 Task: Look for space in Nguruka, Tanzania from 6th September, 2023 to 15th September, 2023 for 6 adults in price range Rs.8000 to Rs.12000. Place can be entire place or private room with 6 bedrooms having 6 beds and 6 bathrooms. Property type can be house, flat, guest house. Amenities needed are: wifi, TV, free parkinig on premises, gym, breakfast. Booking option can be shelf check-in. Required host language is English.
Action: Mouse moved to (456, 95)
Screenshot: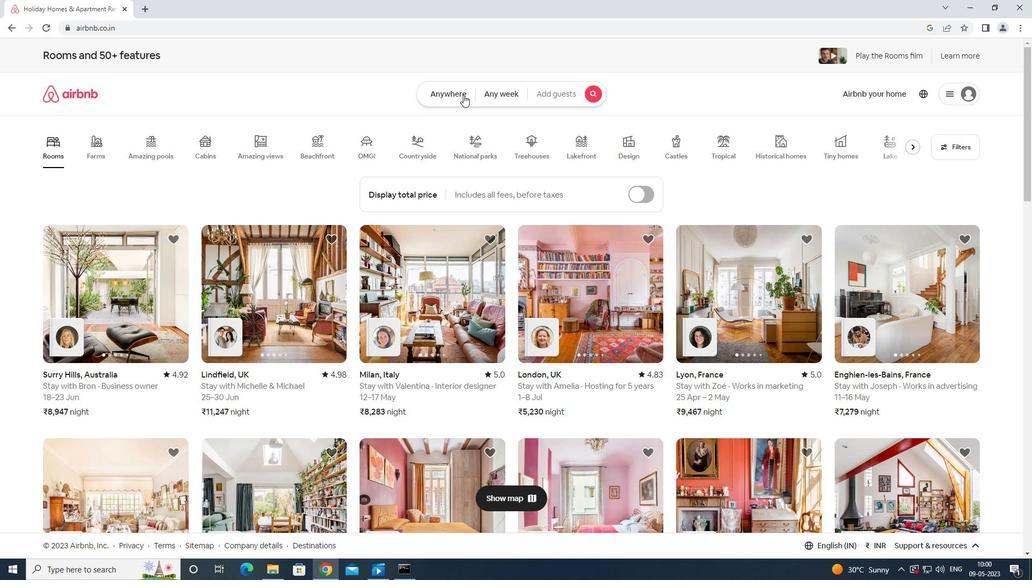 
Action: Mouse pressed left at (456, 95)
Screenshot: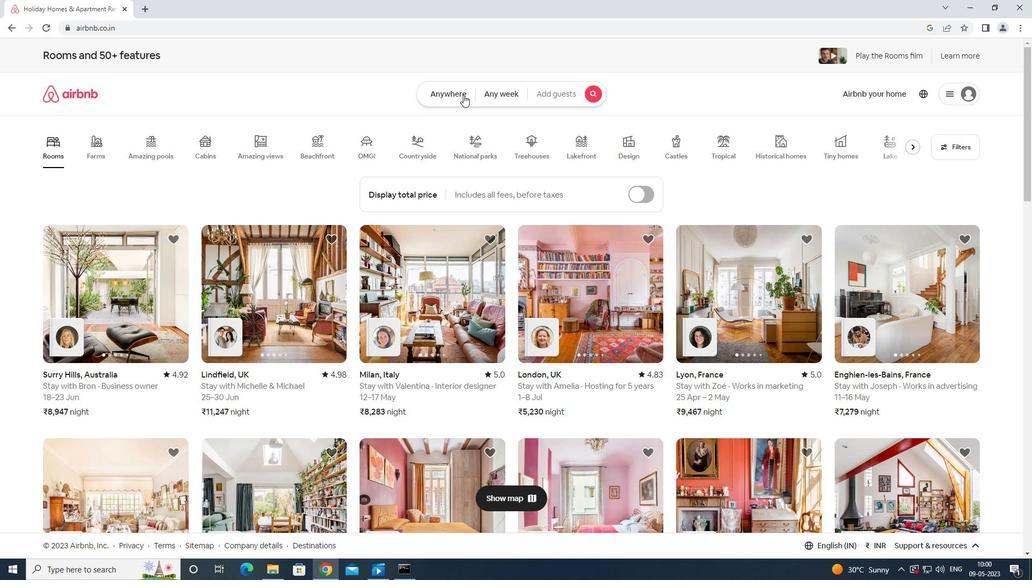 
Action: Mouse moved to (414, 134)
Screenshot: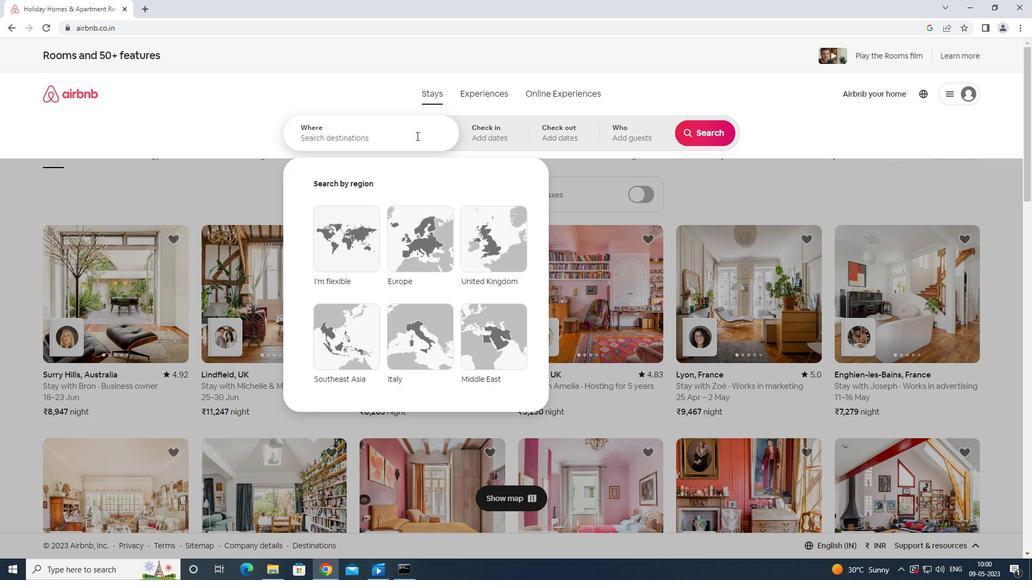 
Action: Mouse pressed left at (414, 134)
Screenshot: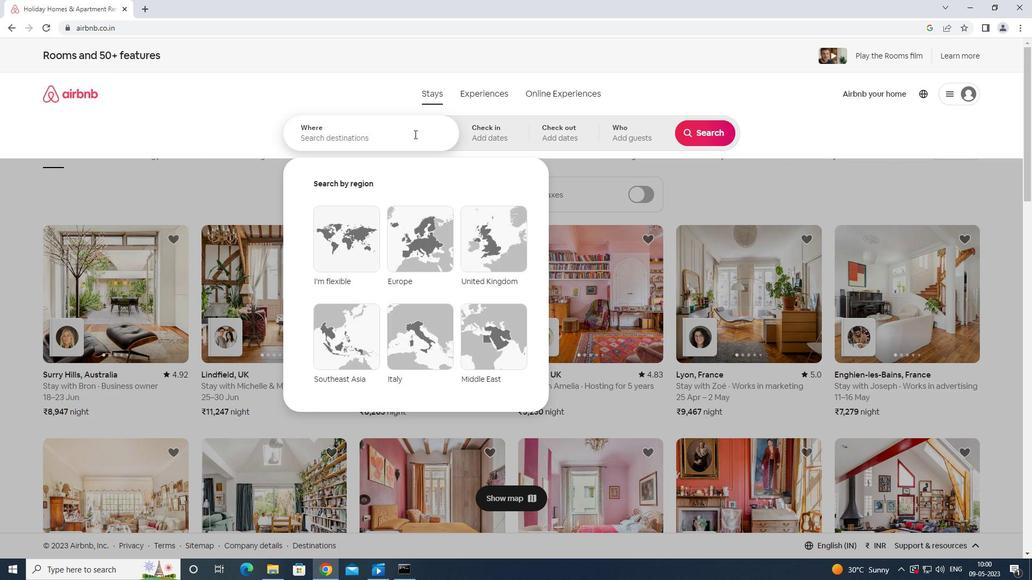 
Action: Mouse moved to (417, 134)
Screenshot: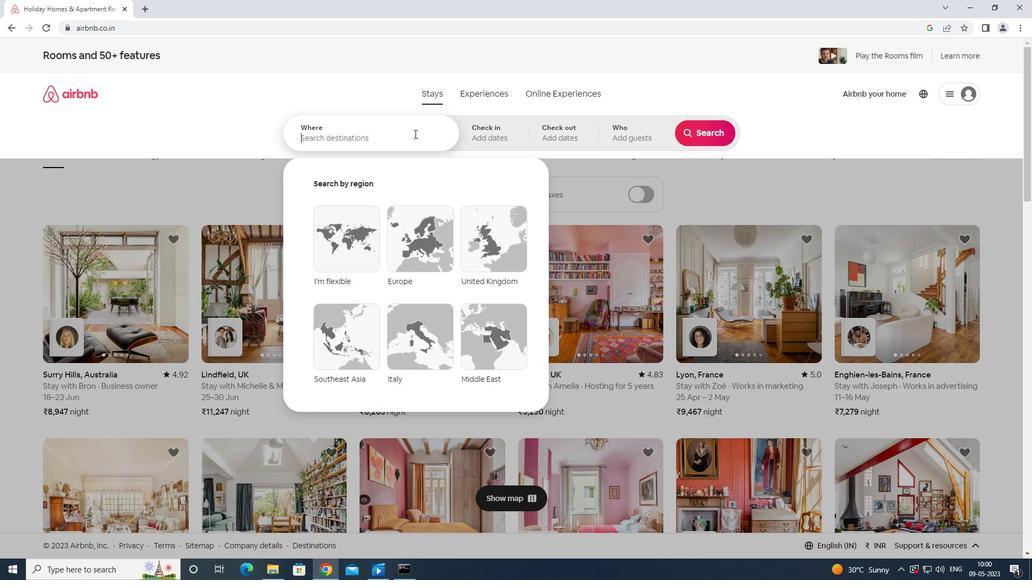 
Action: Key pressed n<Key.backspace><Key.shift>NGURUKA<Key.space>TANZANIA<Key.enter>
Screenshot: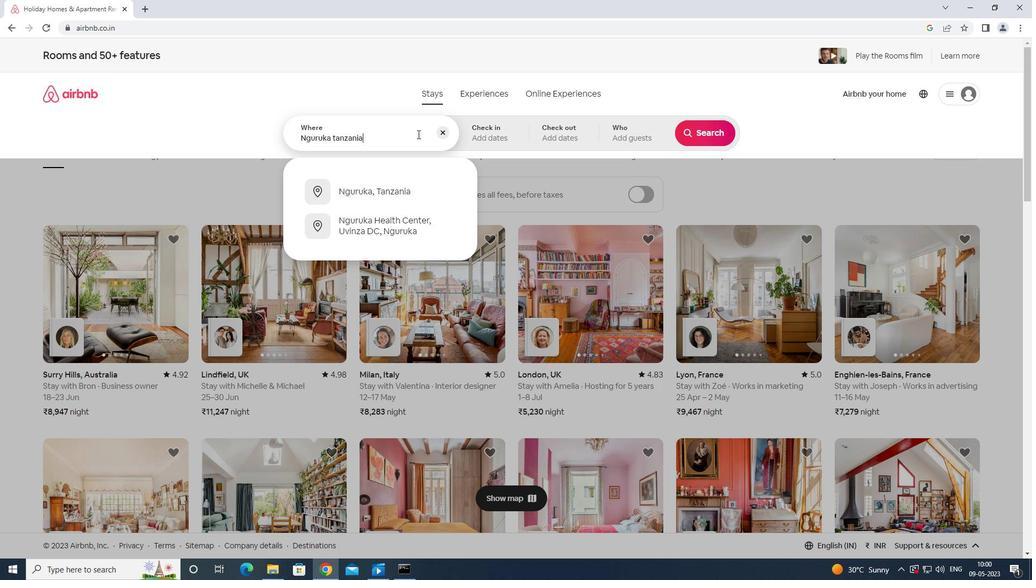
Action: Mouse moved to (705, 222)
Screenshot: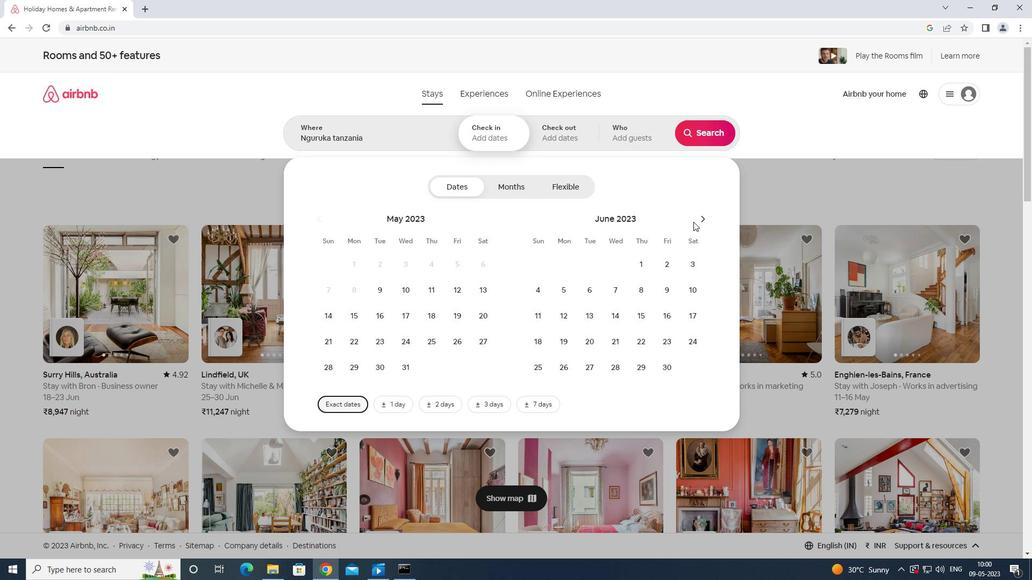 
Action: Mouse pressed left at (705, 222)
Screenshot: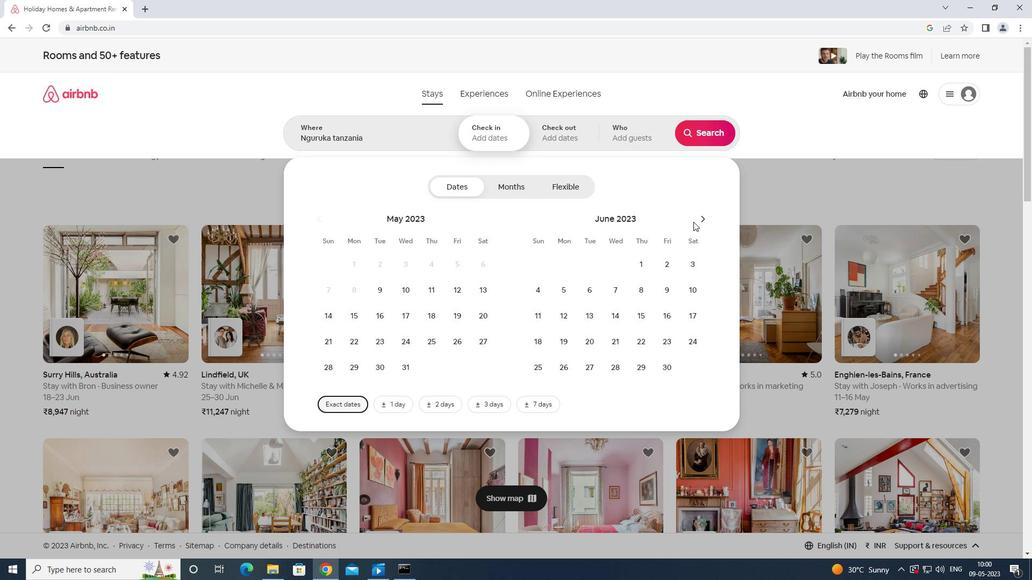 
Action: Mouse moved to (704, 221)
Screenshot: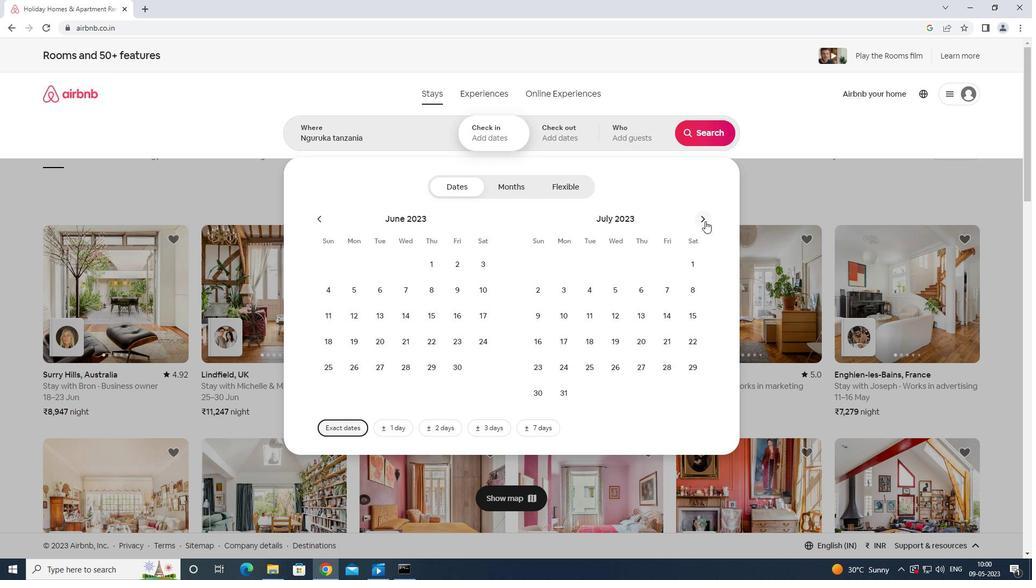 
Action: Mouse pressed left at (704, 221)
Screenshot: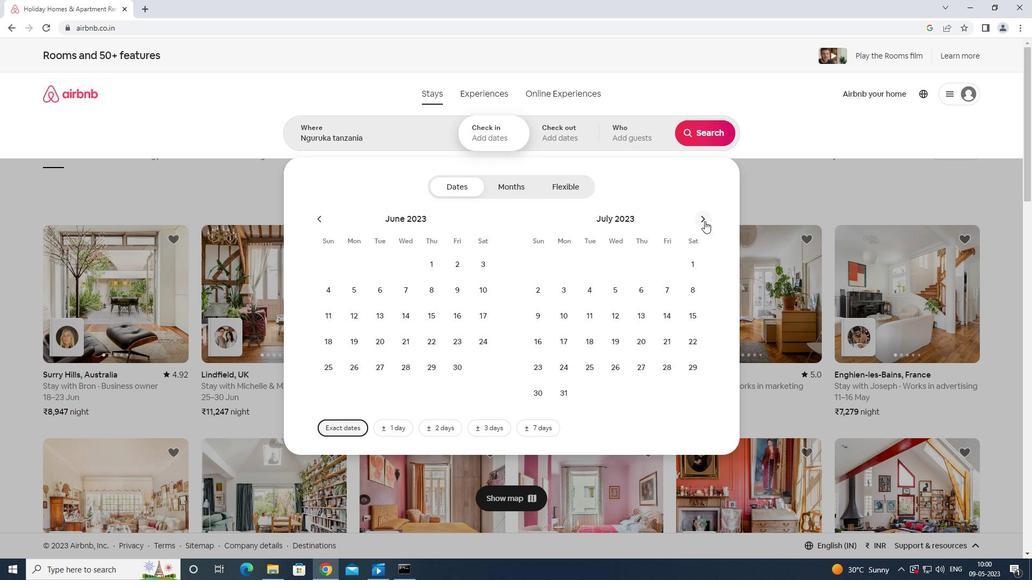 
Action: Mouse pressed left at (704, 221)
Screenshot: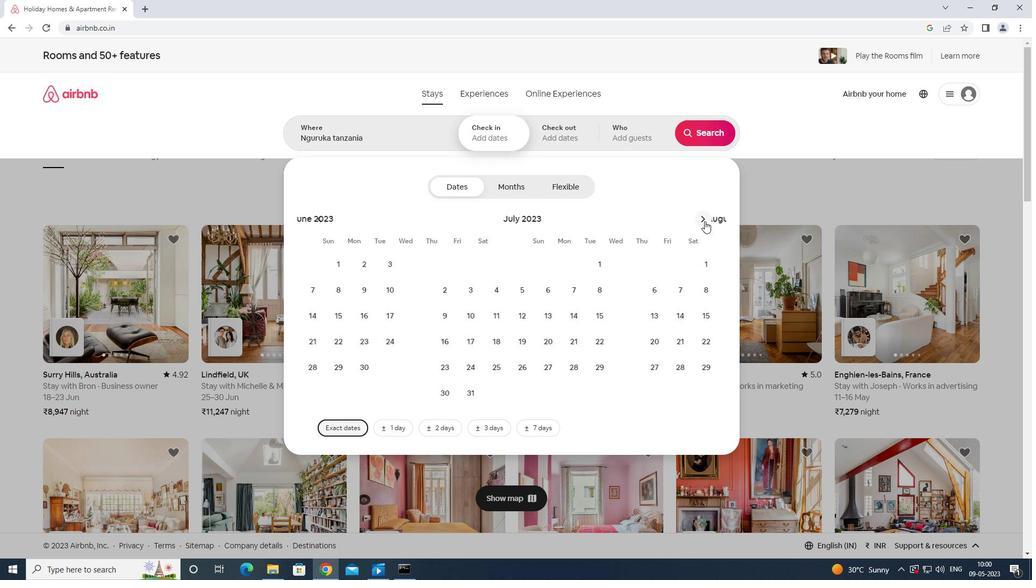 
Action: Mouse moved to (616, 288)
Screenshot: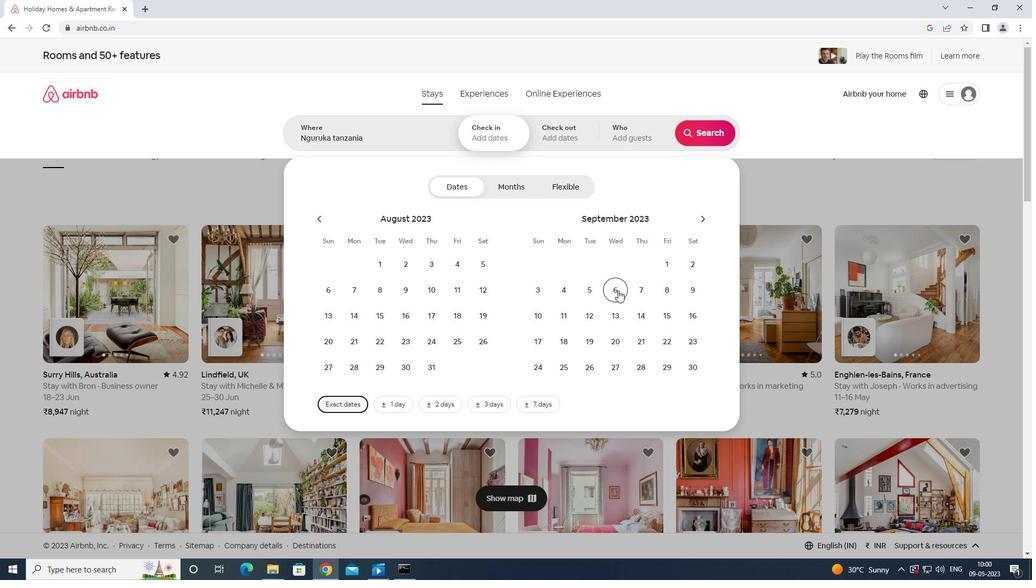 
Action: Mouse pressed left at (616, 288)
Screenshot: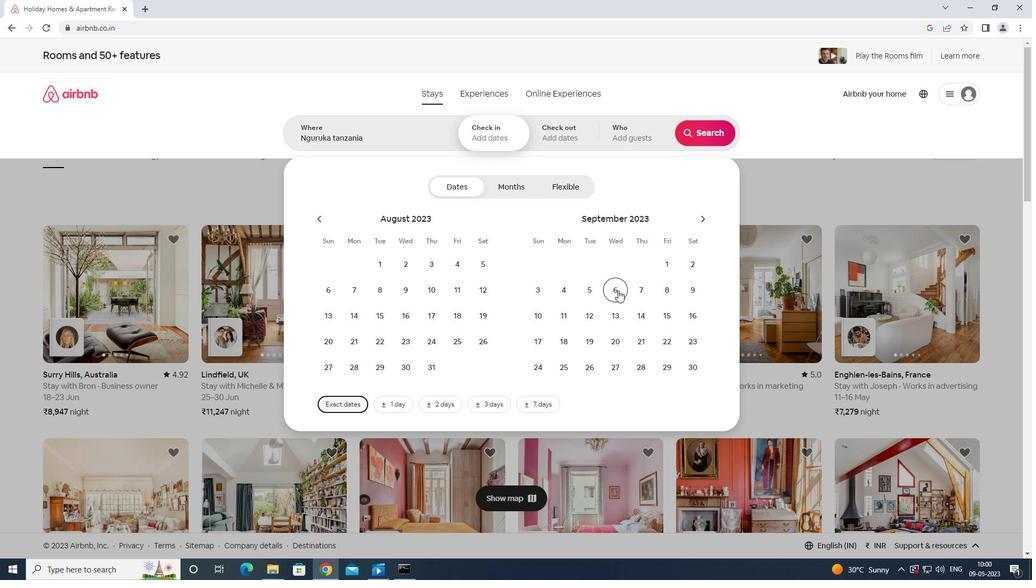 
Action: Mouse moved to (666, 315)
Screenshot: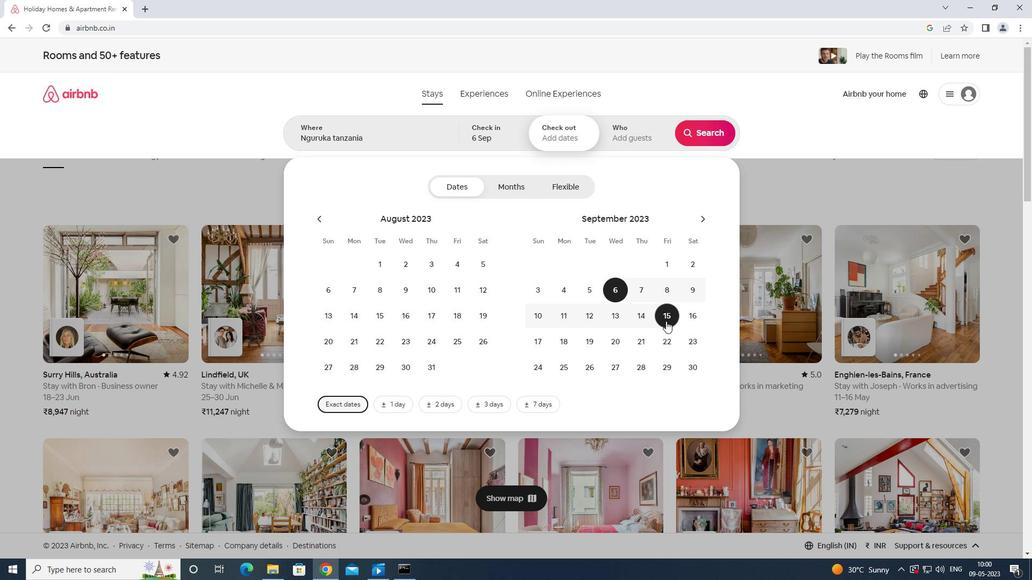 
Action: Mouse pressed left at (666, 315)
Screenshot: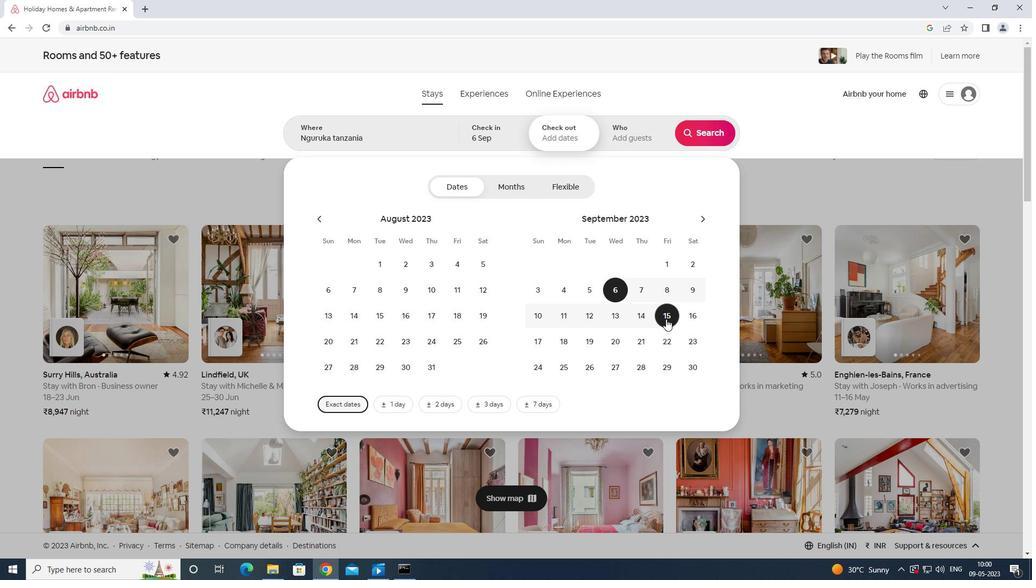 
Action: Mouse moved to (640, 131)
Screenshot: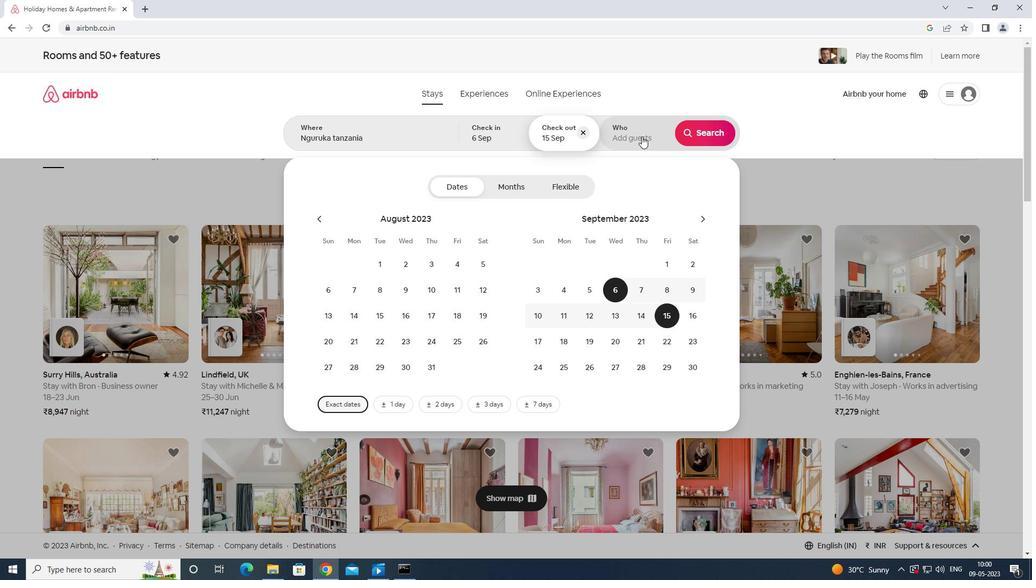 
Action: Mouse pressed left at (640, 131)
Screenshot: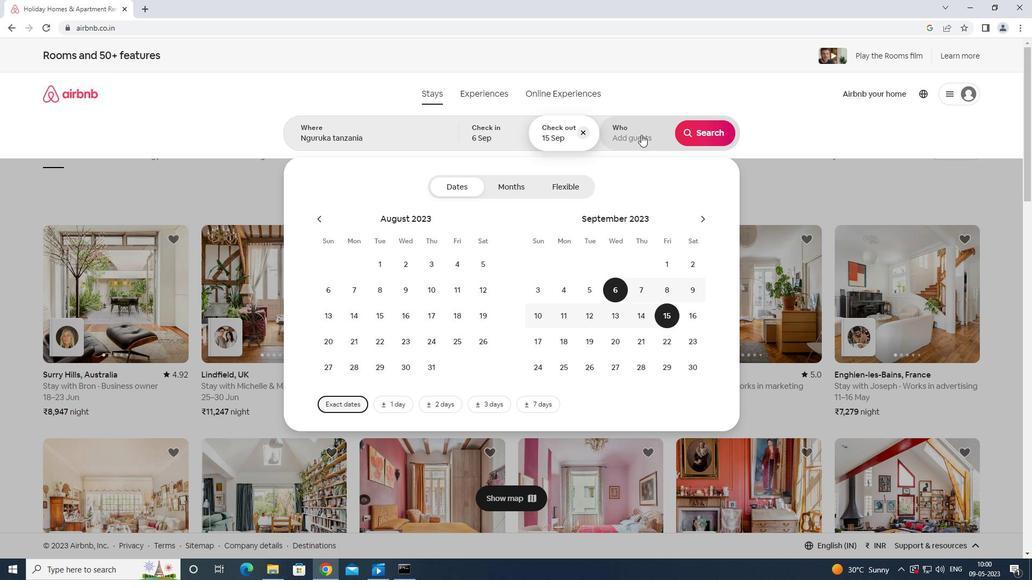 
Action: Mouse moved to (711, 187)
Screenshot: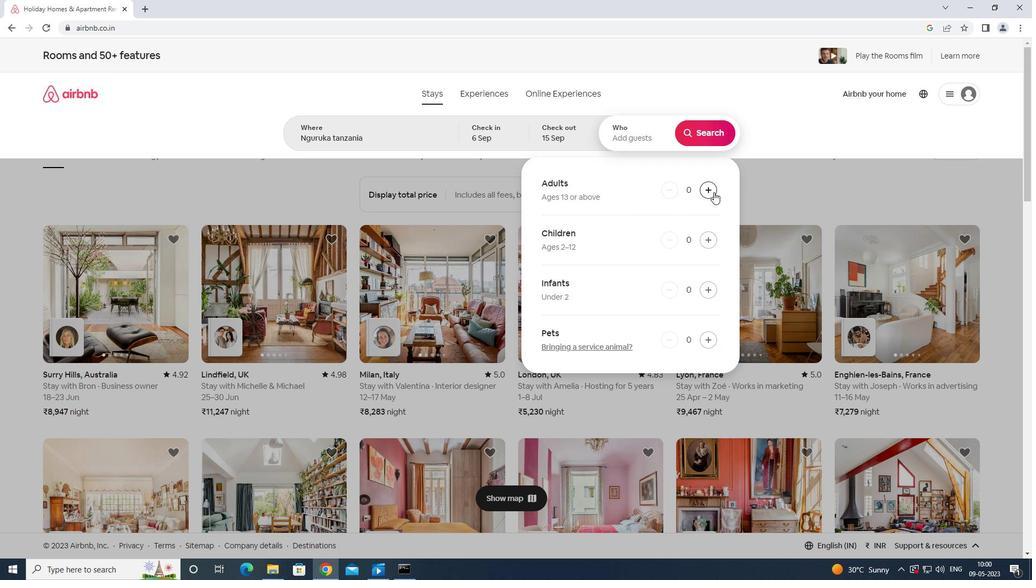 
Action: Mouse pressed left at (711, 187)
Screenshot: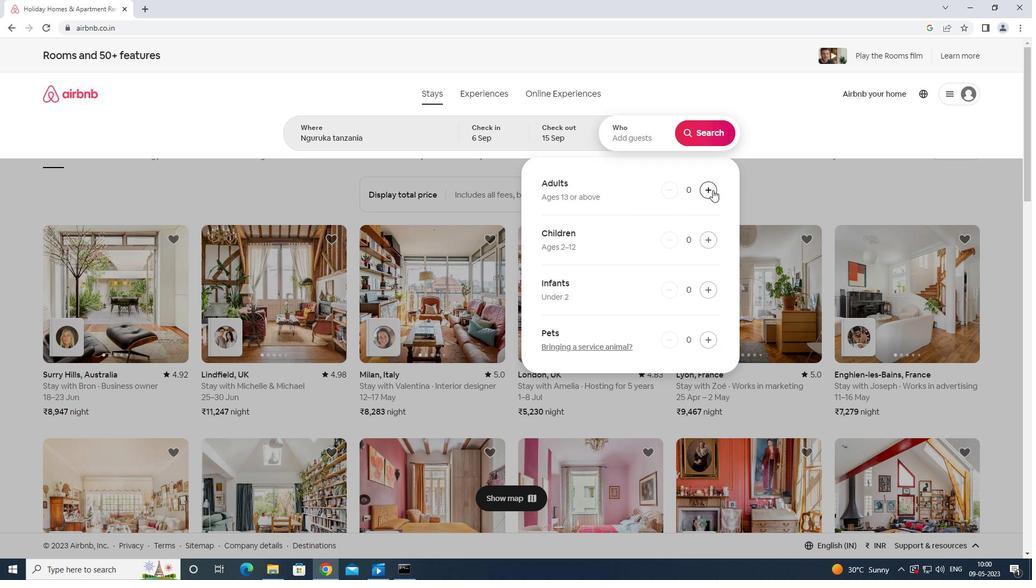 
Action: Mouse moved to (709, 188)
Screenshot: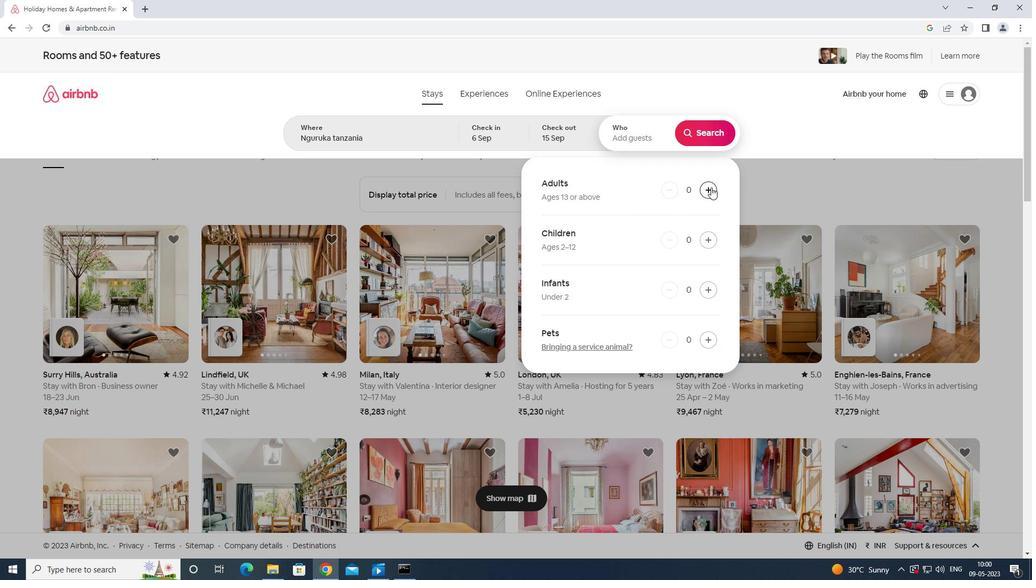 
Action: Mouse pressed left at (709, 188)
Screenshot: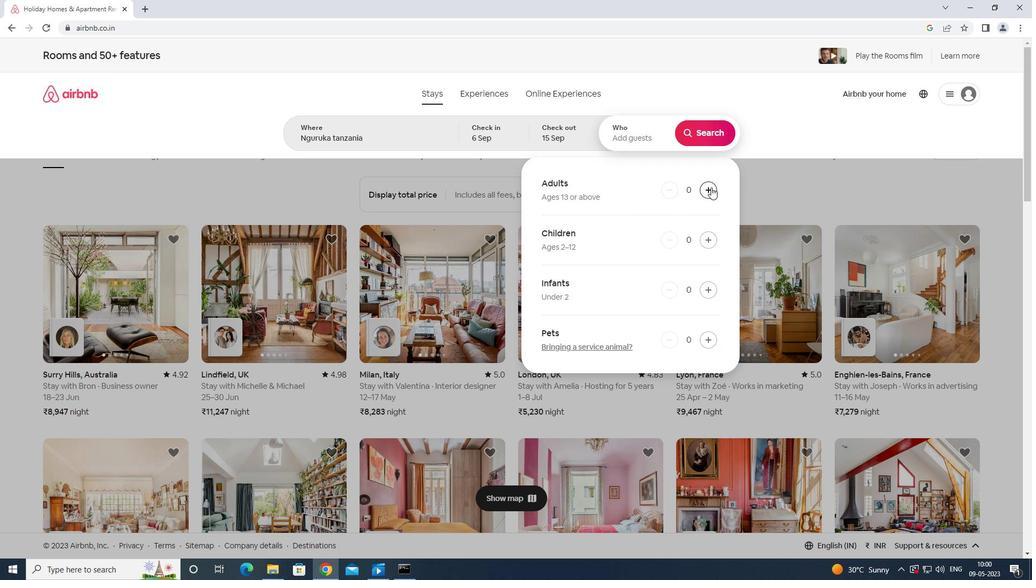 
Action: Mouse moved to (706, 190)
Screenshot: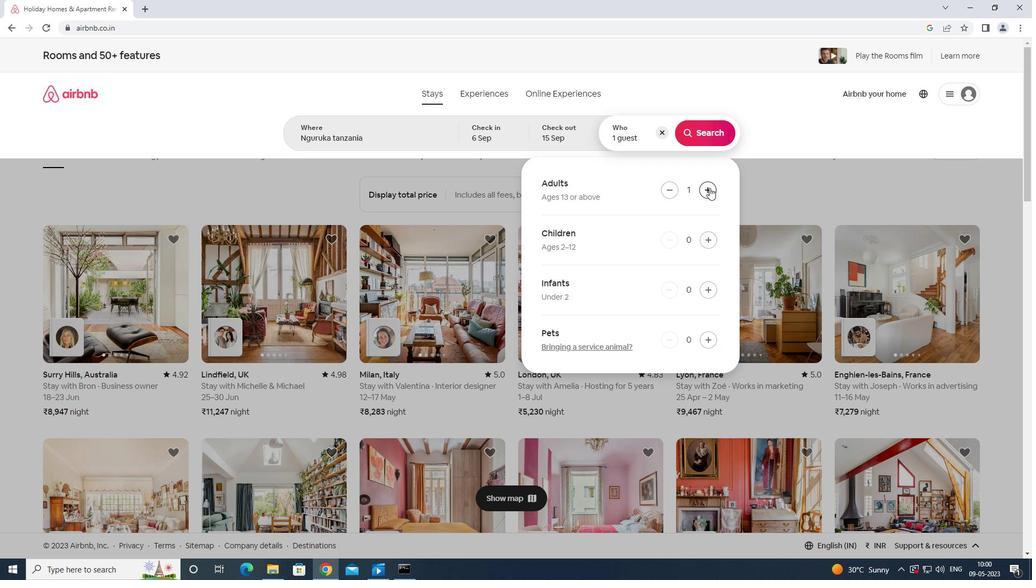 
Action: Mouse pressed left at (706, 190)
Screenshot: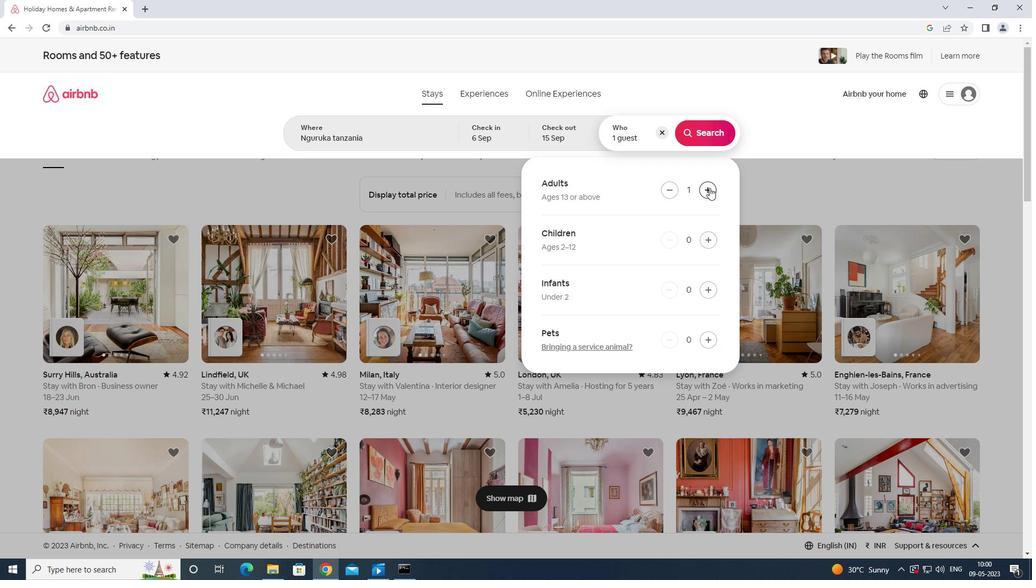 
Action: Mouse moved to (707, 190)
Screenshot: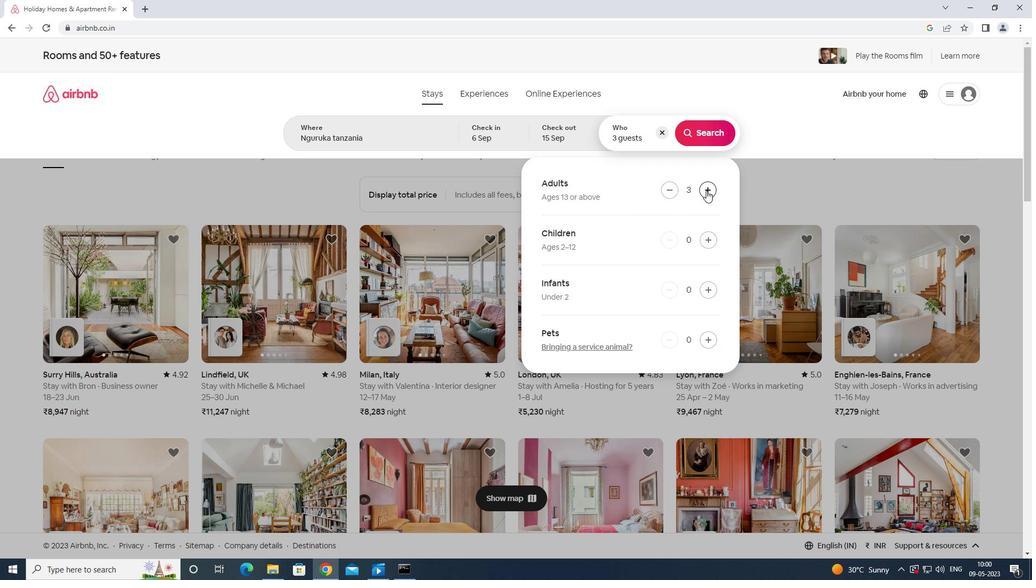 
Action: Mouse pressed left at (707, 190)
Screenshot: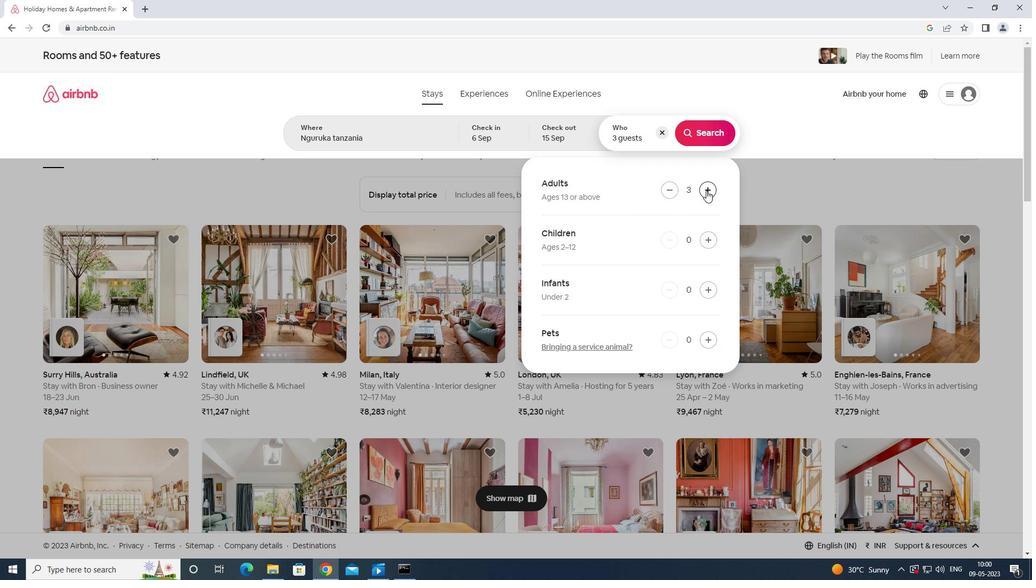 
Action: Mouse moved to (707, 190)
Screenshot: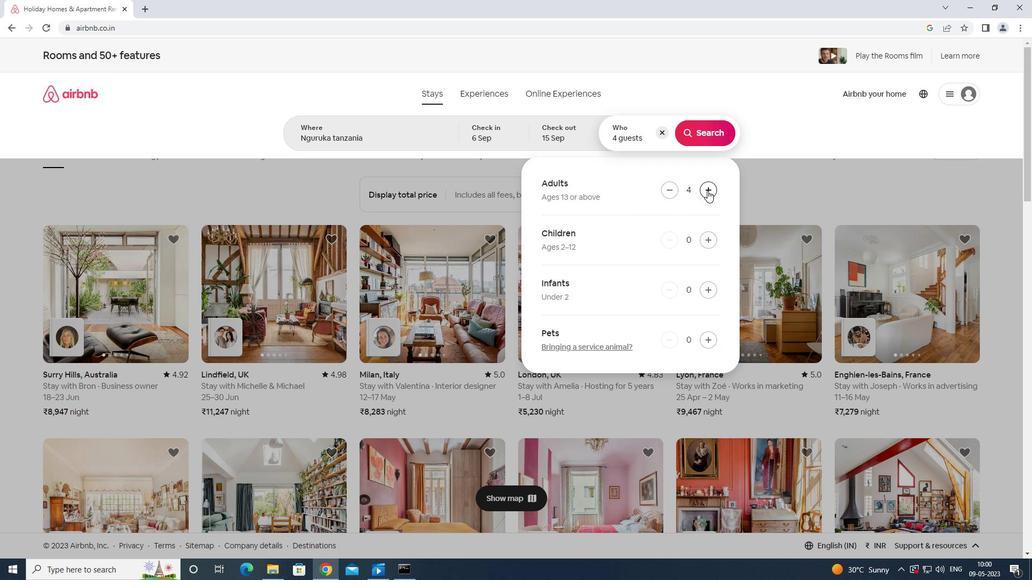 
Action: Mouse pressed left at (707, 190)
Screenshot: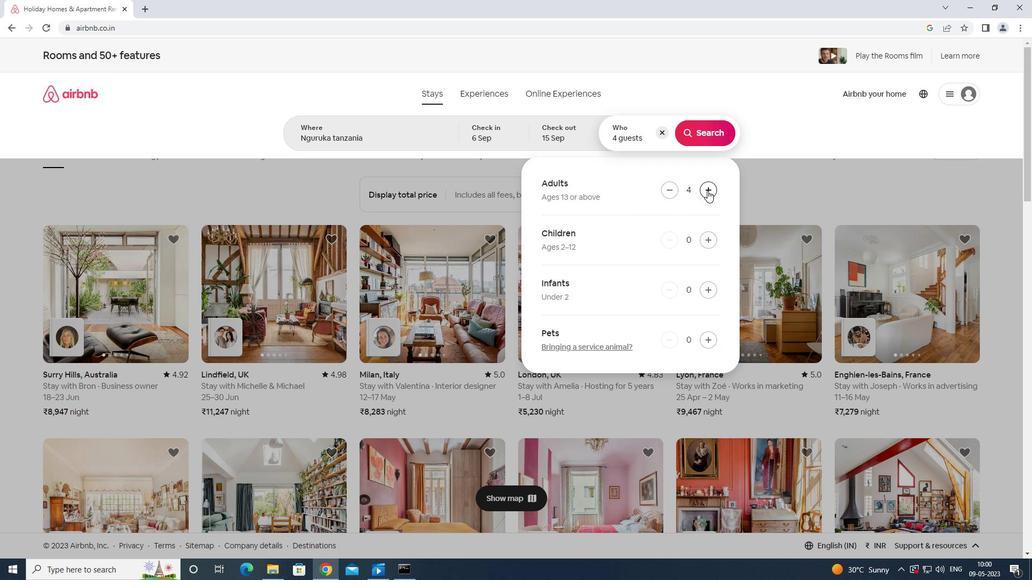 
Action: Mouse moved to (707, 190)
Screenshot: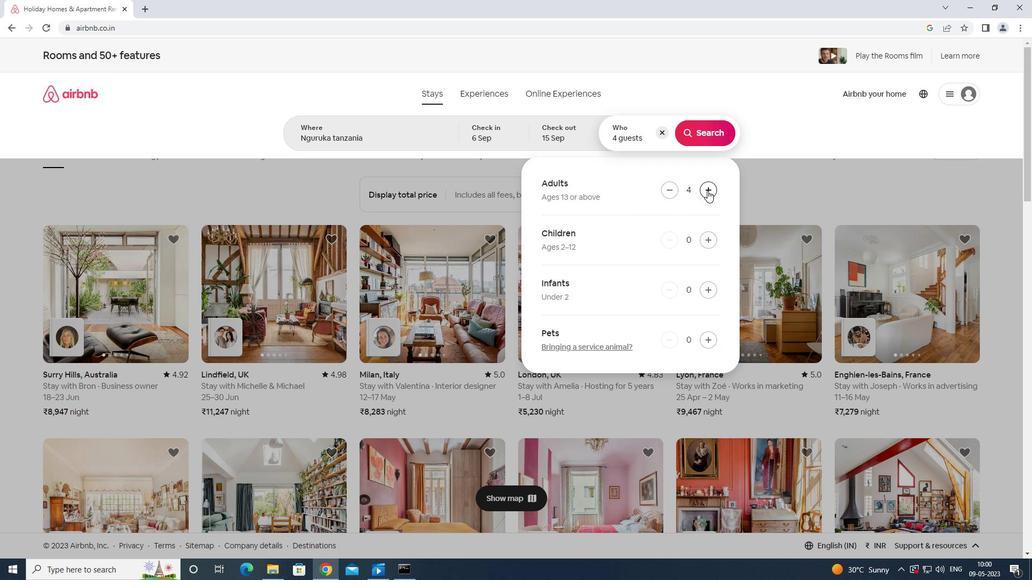 
Action: Mouse pressed left at (707, 190)
Screenshot: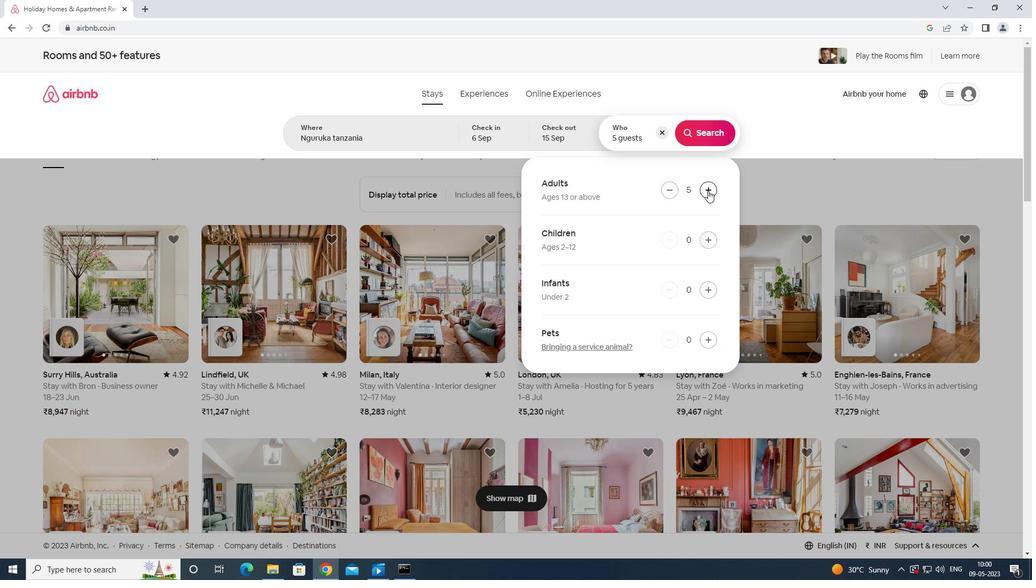 
Action: Mouse moved to (712, 131)
Screenshot: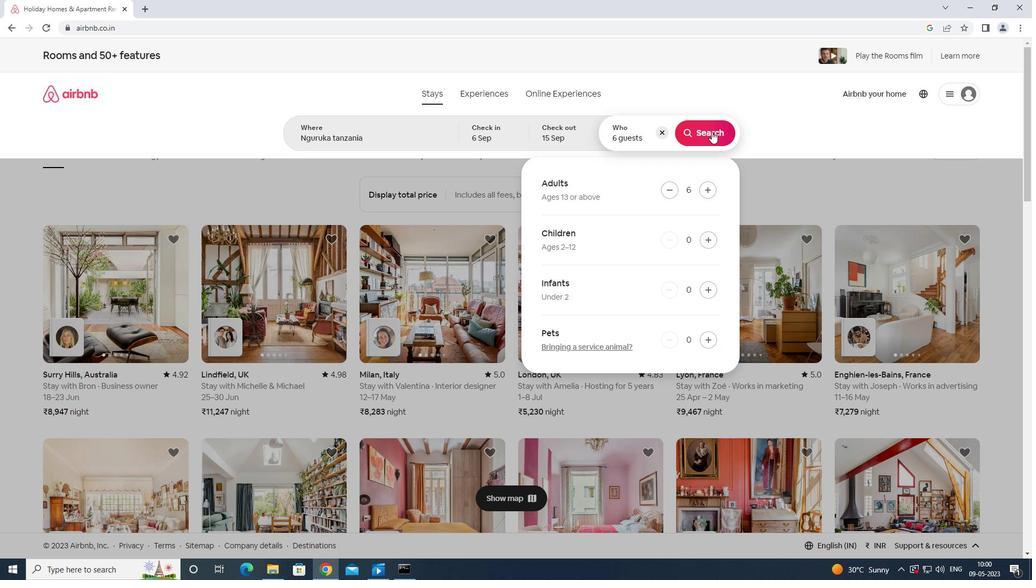
Action: Mouse pressed left at (712, 131)
Screenshot: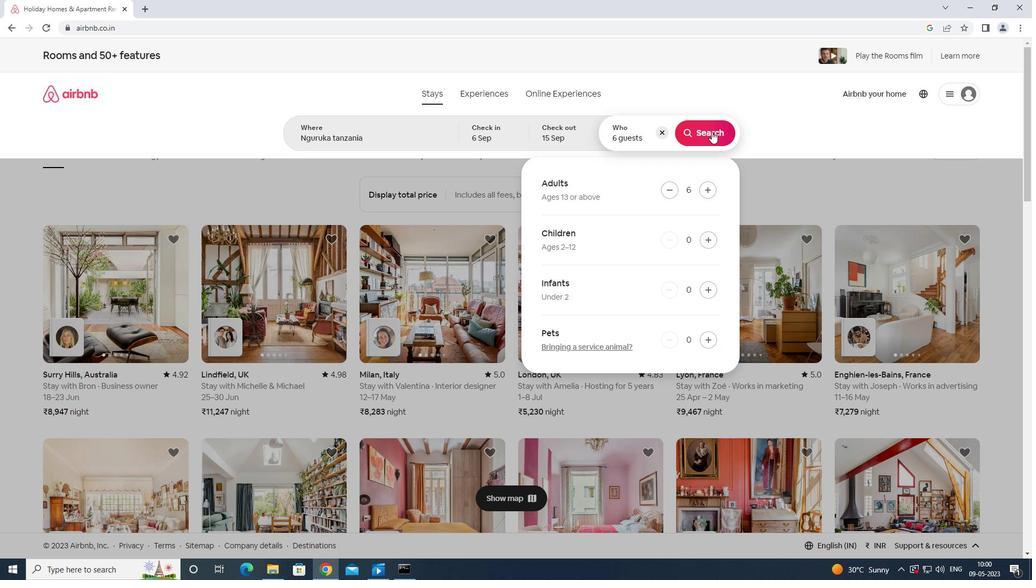 
Action: Mouse moved to (976, 94)
Screenshot: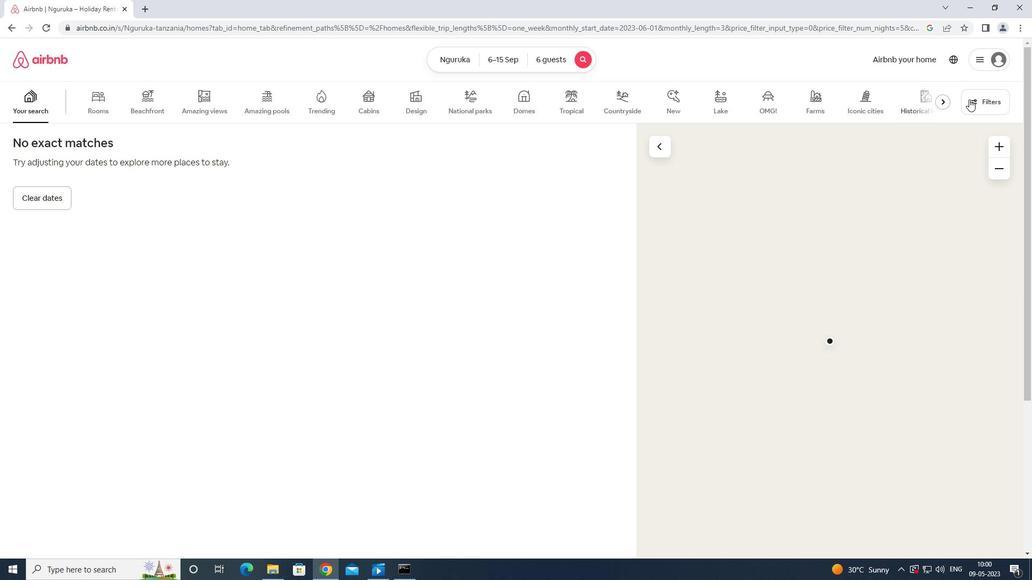 
Action: Mouse pressed left at (976, 94)
Screenshot: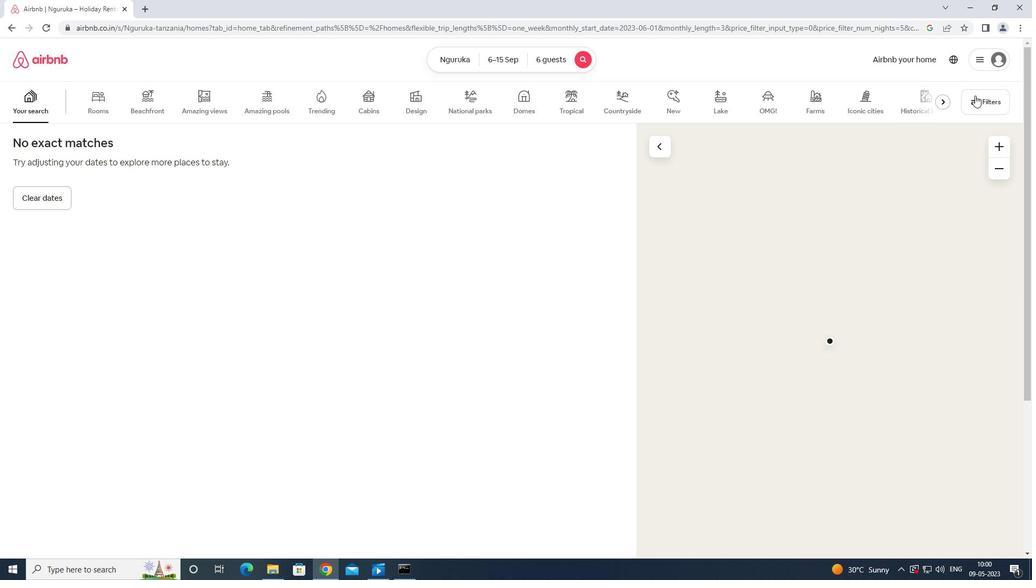 
Action: Mouse moved to (449, 360)
Screenshot: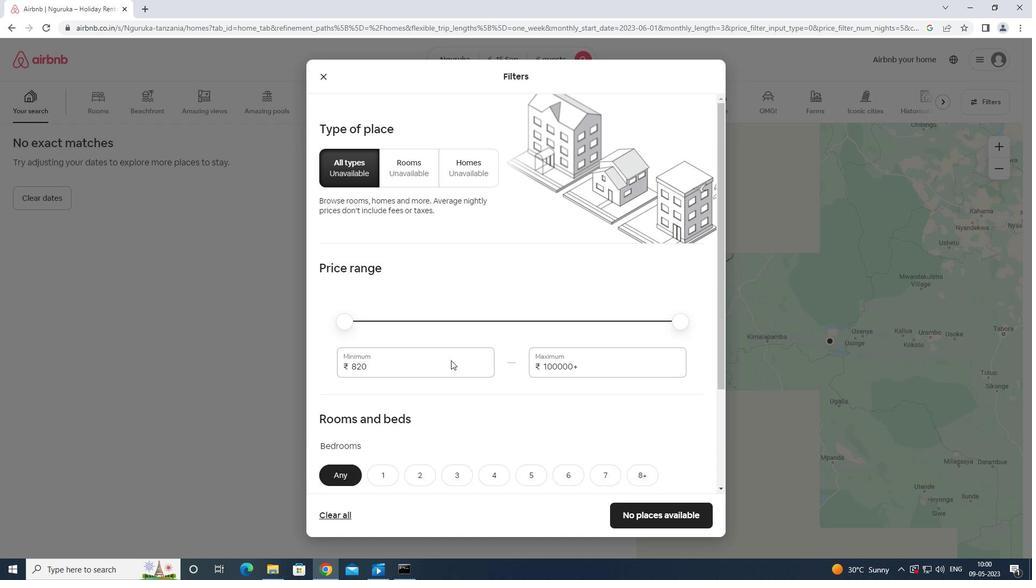 
Action: Mouse pressed left at (449, 360)
Screenshot: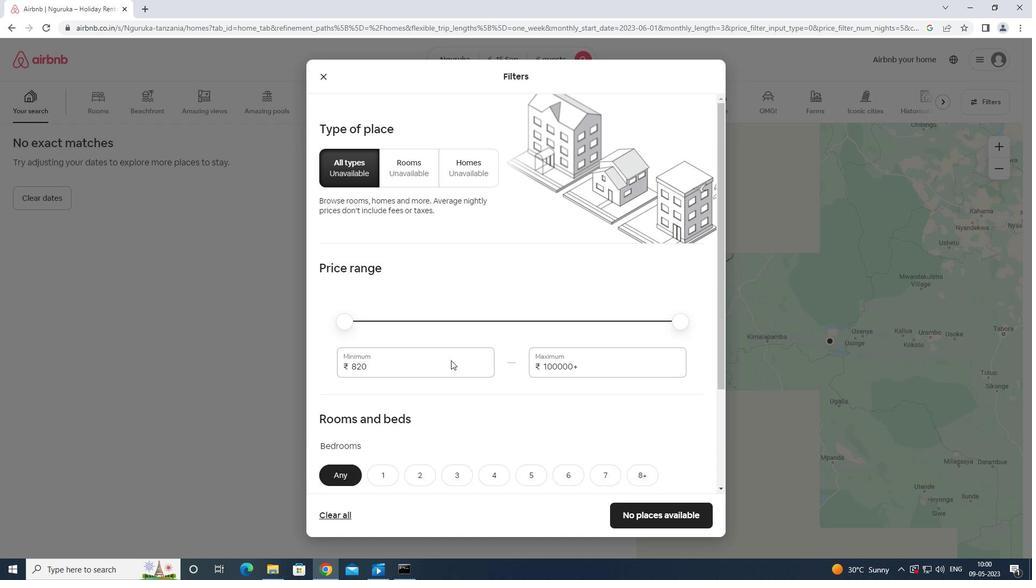 
Action: Mouse moved to (449, 360)
Screenshot: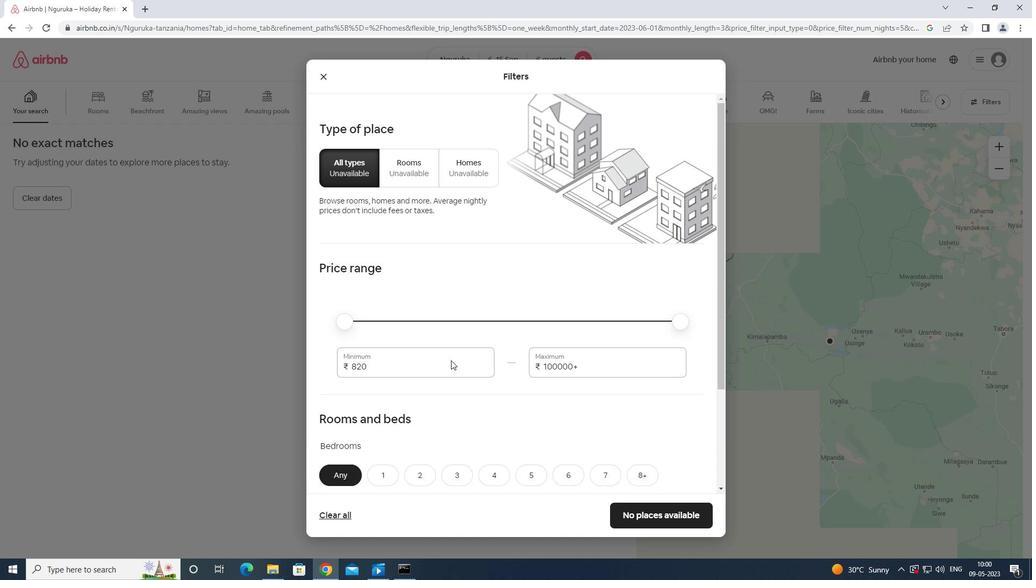 
Action: Key pressed <Key.backspace><Key.backspace>8000<Key.backspace><Key.backspace><Key.backspace><Key.backspace><Key.backspace><Key.backspace><Key.backspace><Key.backspace><Key.backspace><Key.backspace><Key.backspace>8000
Screenshot: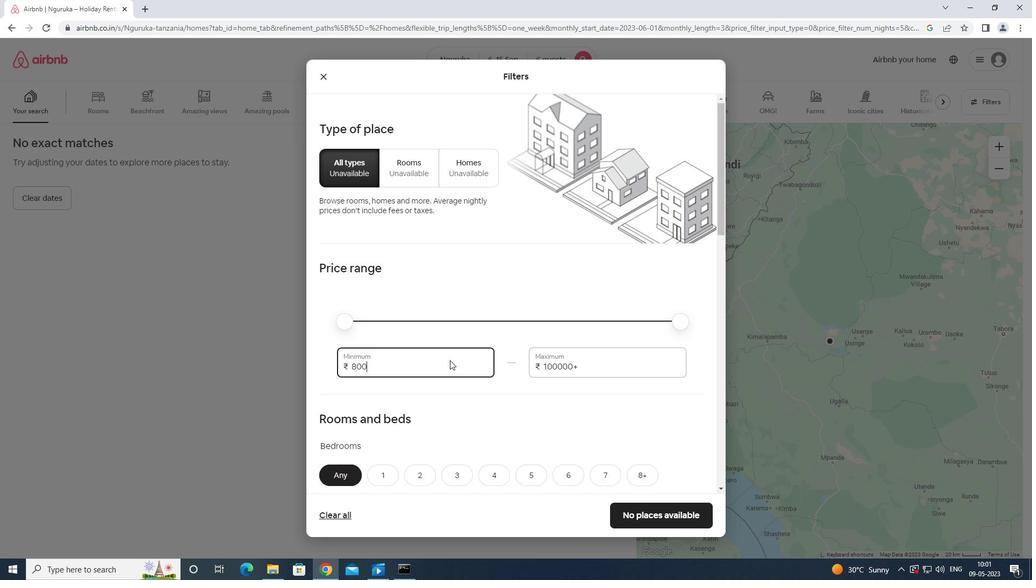 
Action: Mouse moved to (608, 370)
Screenshot: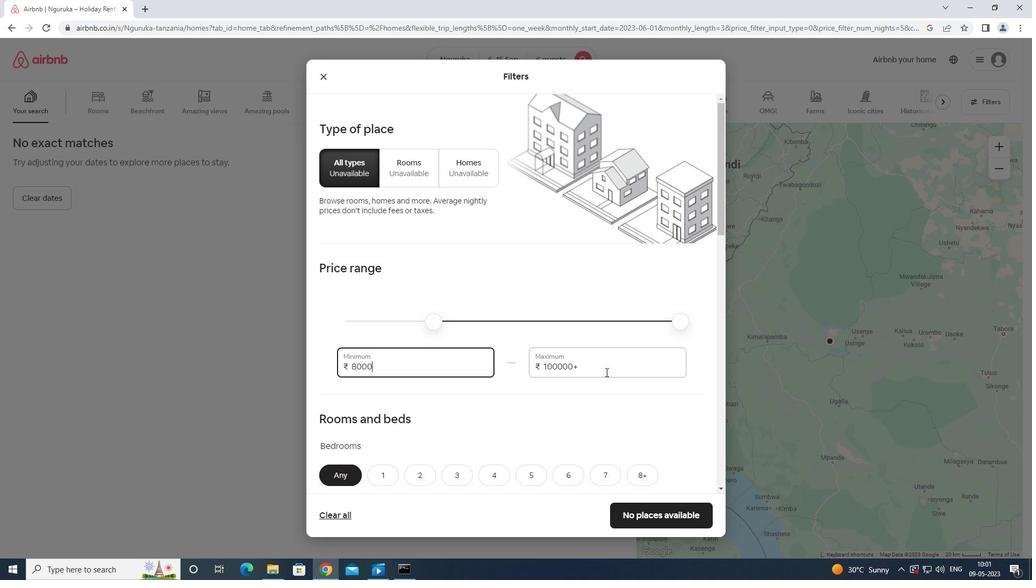 
Action: Mouse pressed left at (608, 370)
Screenshot: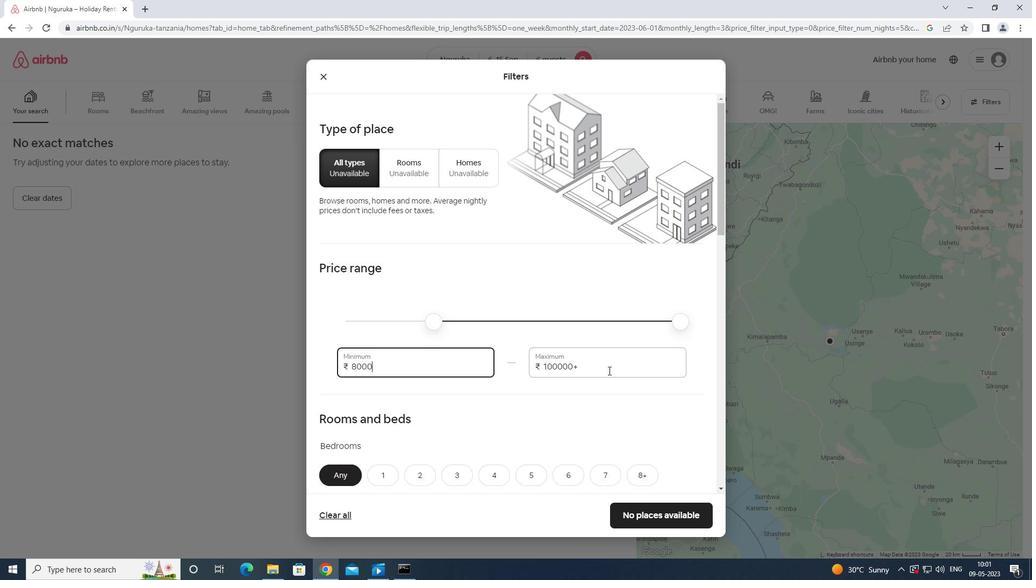 
Action: Mouse moved to (609, 370)
Screenshot: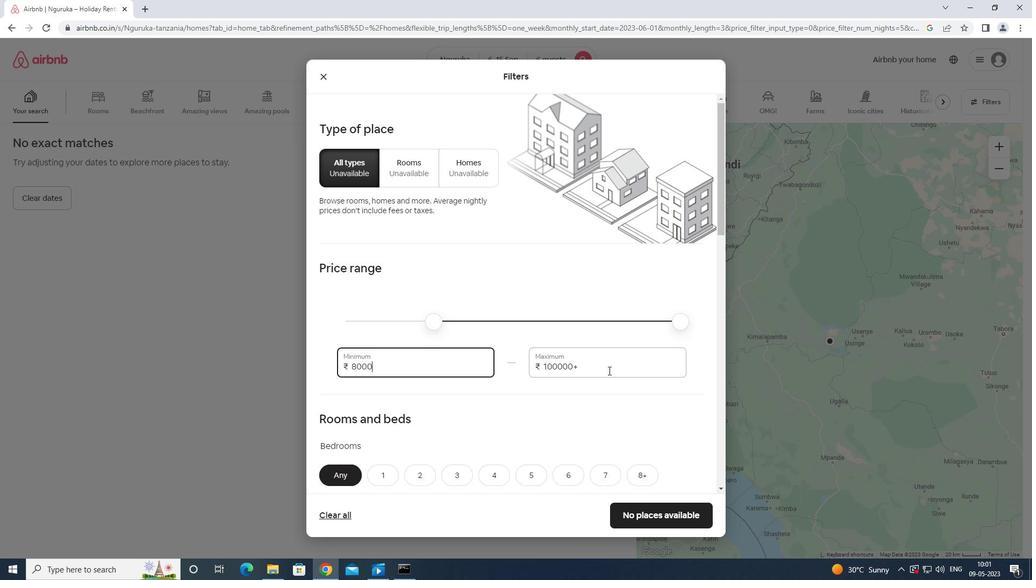 
Action: Key pressed <Key.backspace><Key.backspace><Key.backspace><Key.backspace><Key.backspace><Key.backspace><Key.backspace><Key.backspace><Key.backspace><Key.backspace><Key.backspace><Key.backspace><Key.backspace><Key.backspace><Key.backspace>12000
Screenshot: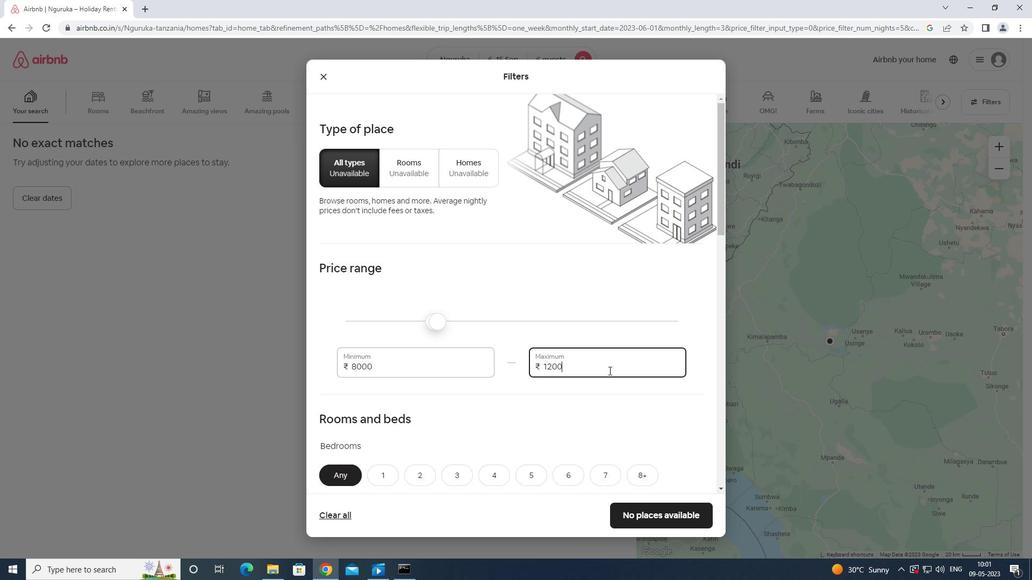
Action: Mouse moved to (613, 368)
Screenshot: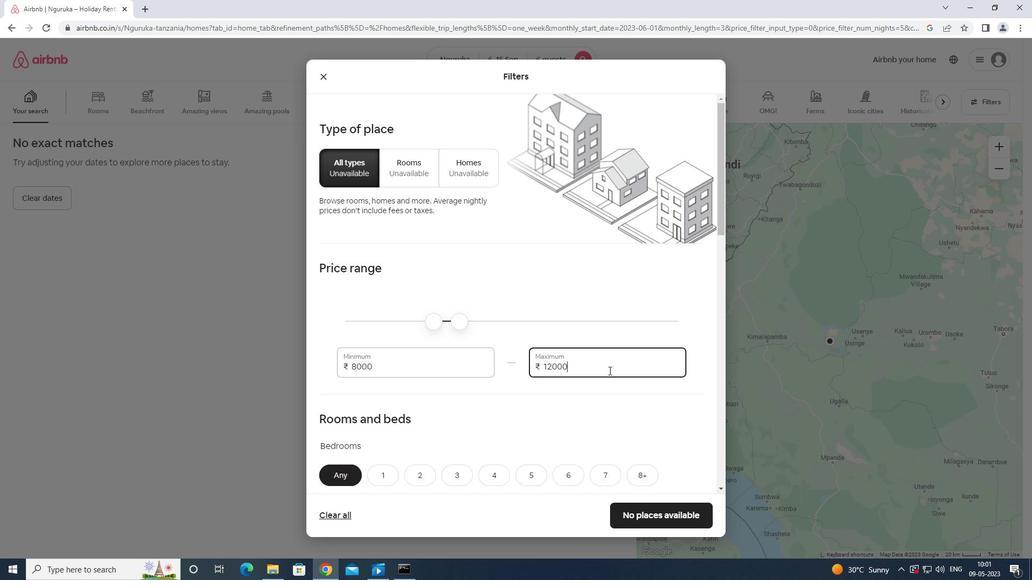 
Action: Mouse scrolled (613, 368) with delta (0, 0)
Screenshot: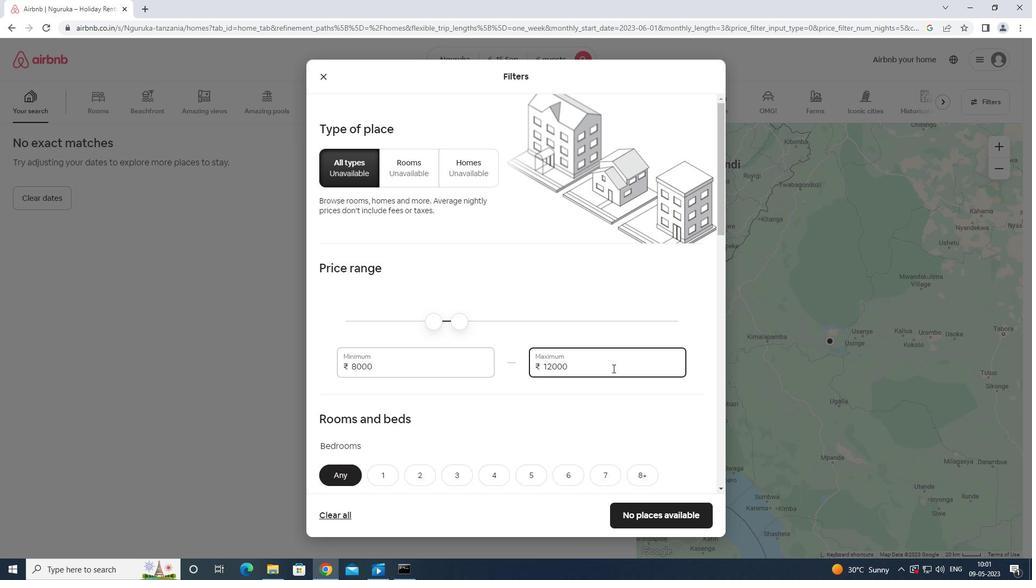
Action: Mouse moved to (614, 368)
Screenshot: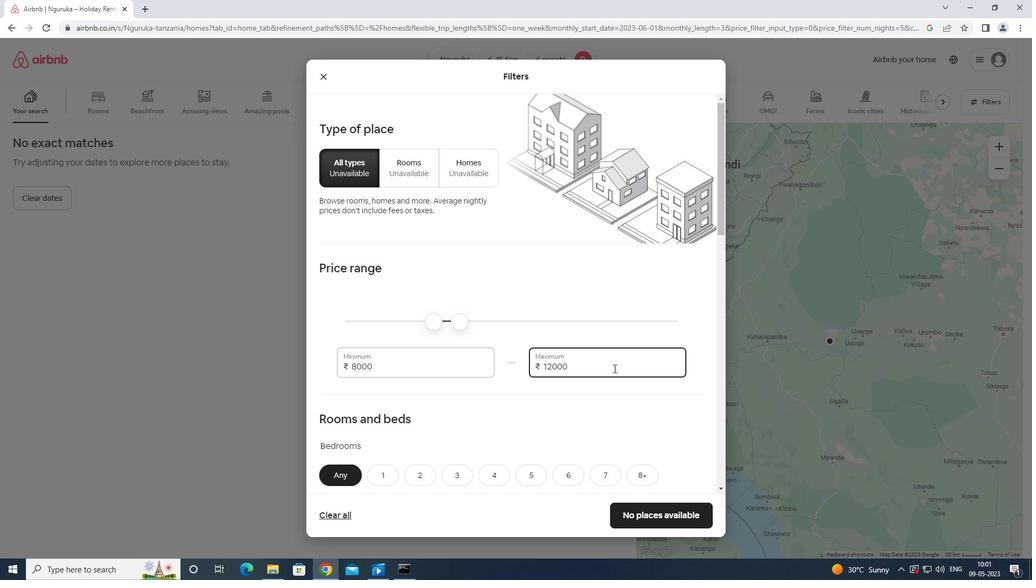 
Action: Mouse scrolled (614, 368) with delta (0, 0)
Screenshot: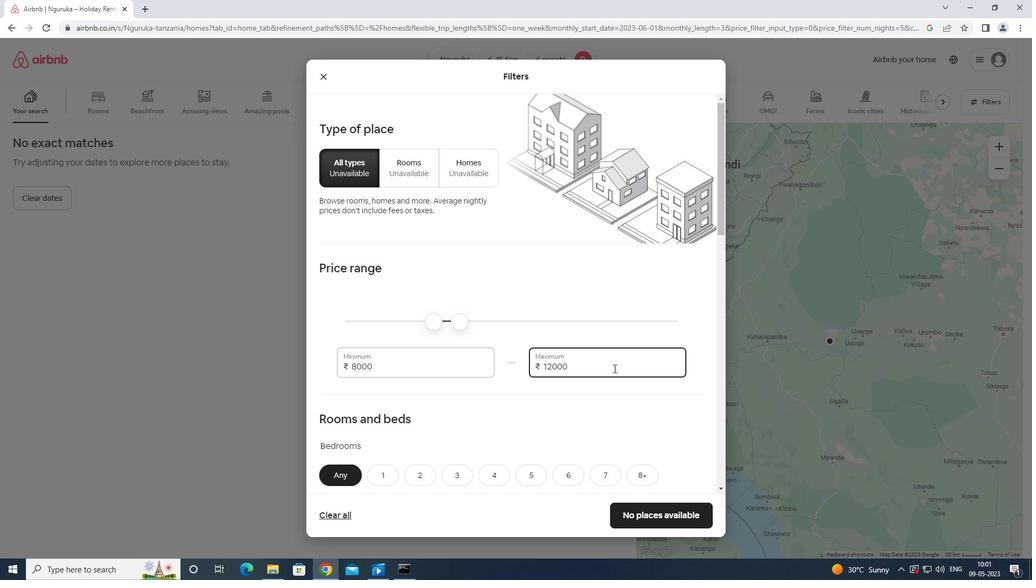 
Action: Mouse scrolled (614, 368) with delta (0, 0)
Screenshot: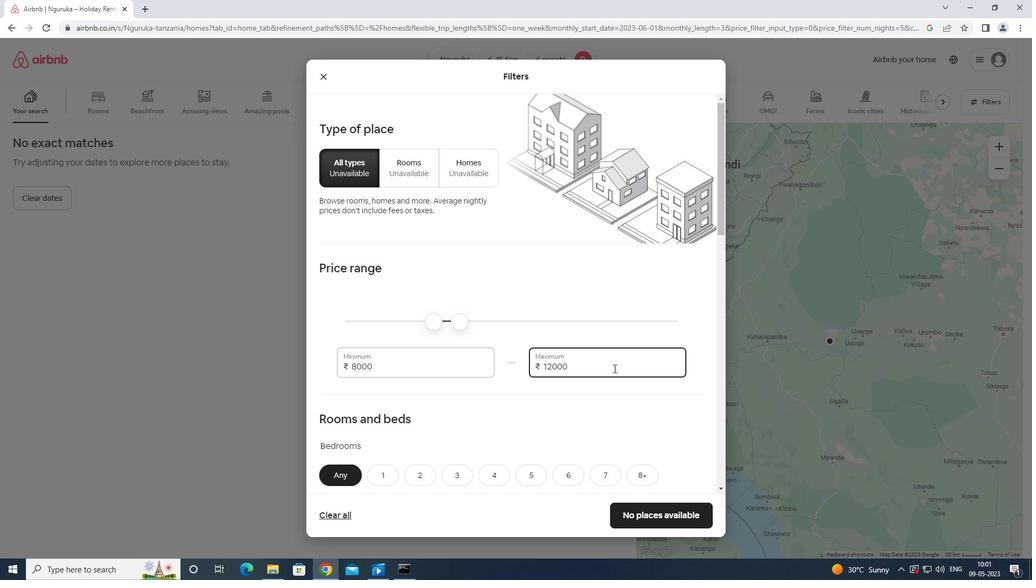 
Action: Mouse moved to (605, 352)
Screenshot: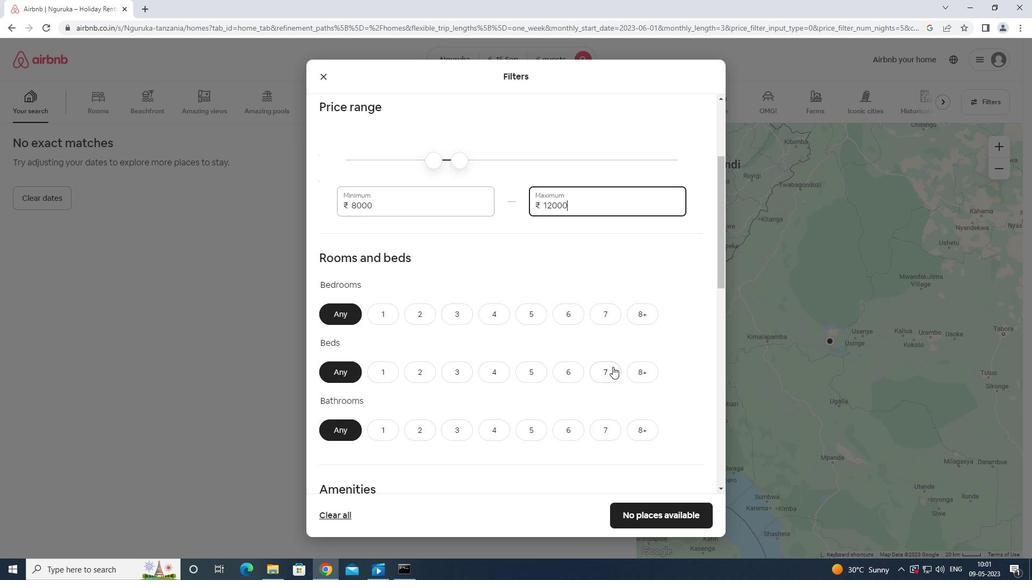 
Action: Mouse scrolled (605, 352) with delta (0, 0)
Screenshot: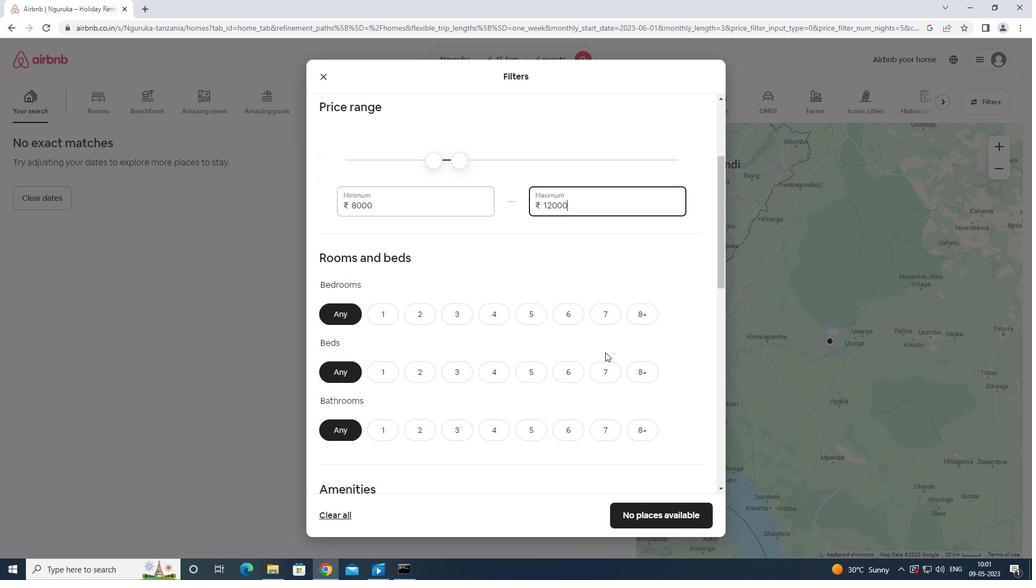 
Action: Mouse moved to (563, 254)
Screenshot: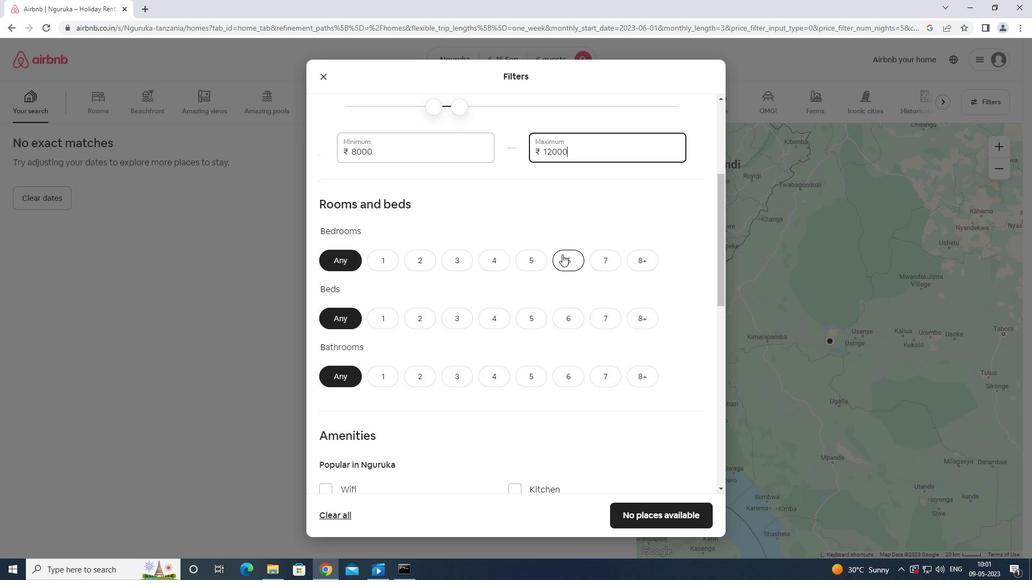 
Action: Mouse pressed left at (563, 254)
Screenshot: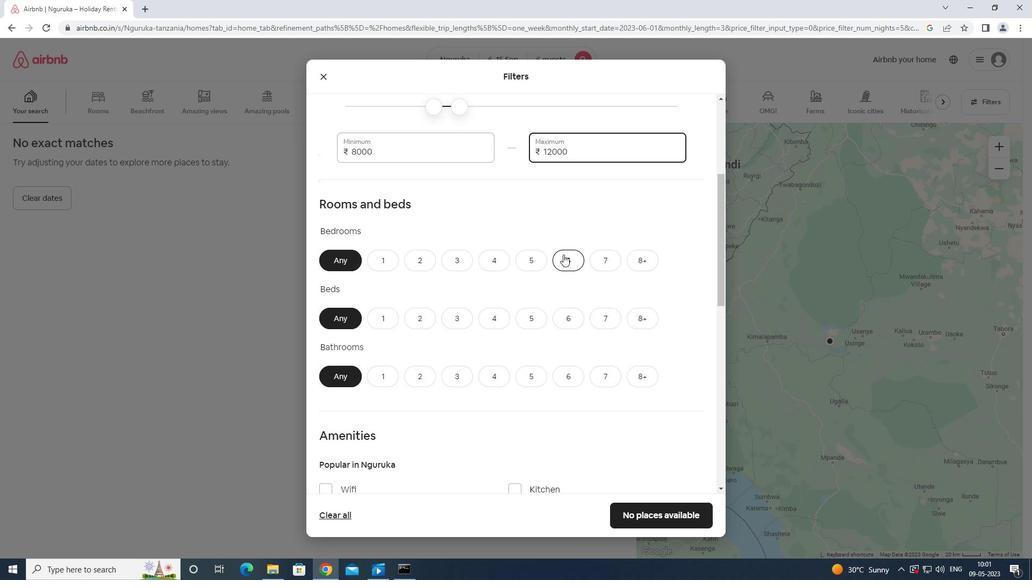 
Action: Mouse moved to (563, 319)
Screenshot: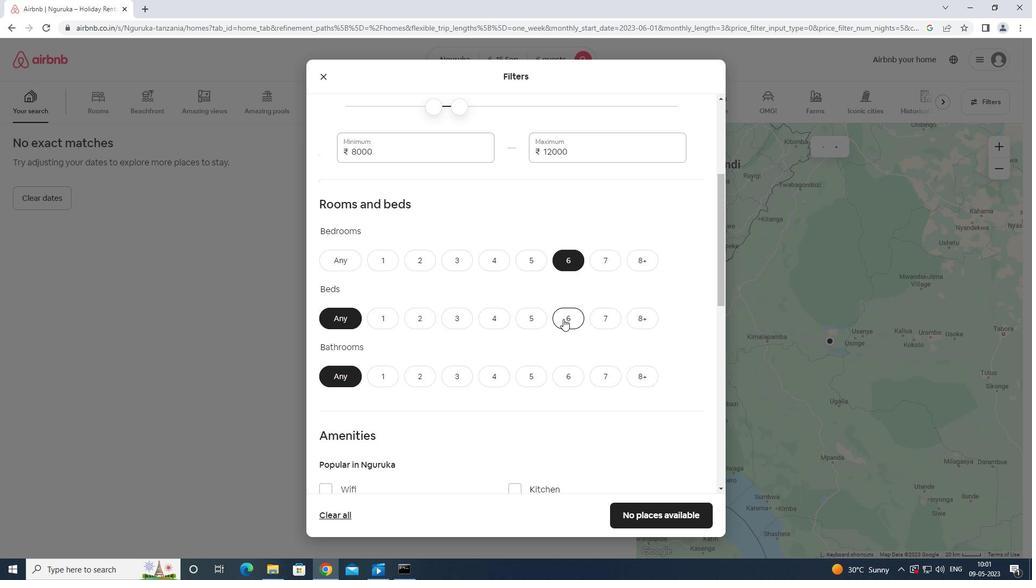 
Action: Mouse pressed left at (563, 319)
Screenshot: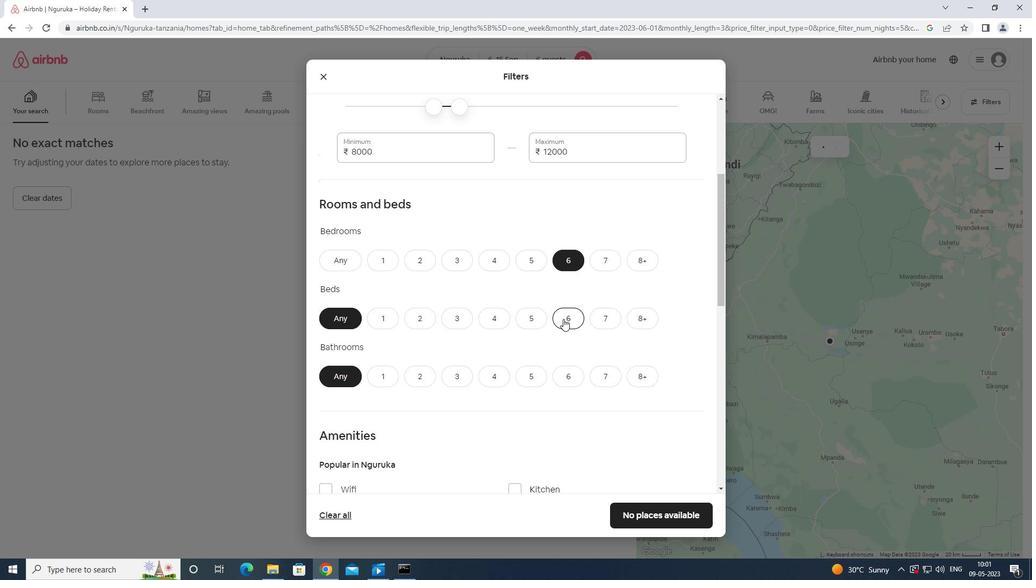 
Action: Mouse moved to (570, 375)
Screenshot: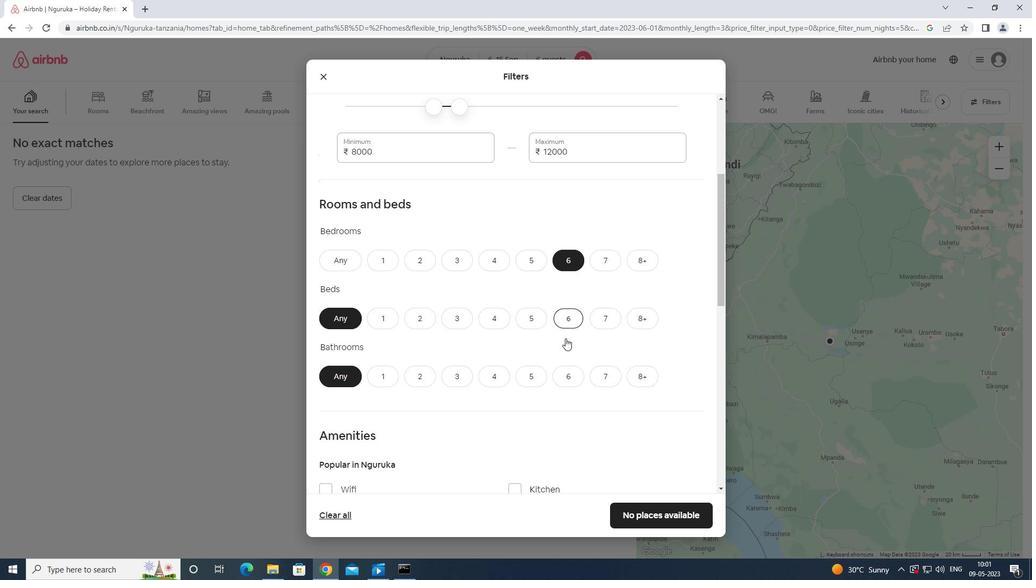 
Action: Mouse pressed left at (570, 375)
Screenshot: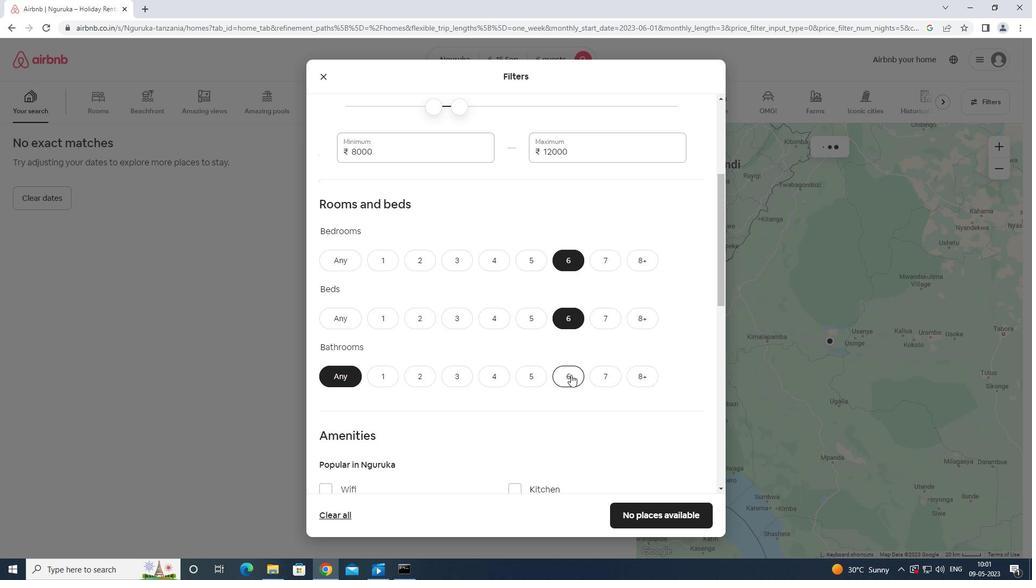 
Action: Mouse moved to (568, 373)
Screenshot: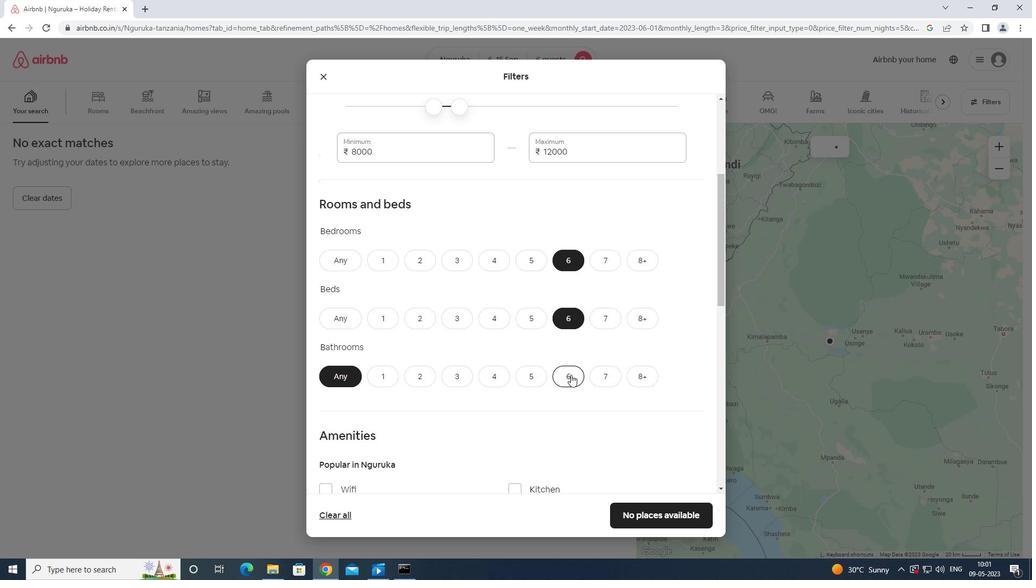 
Action: Mouse scrolled (568, 372) with delta (0, 0)
Screenshot: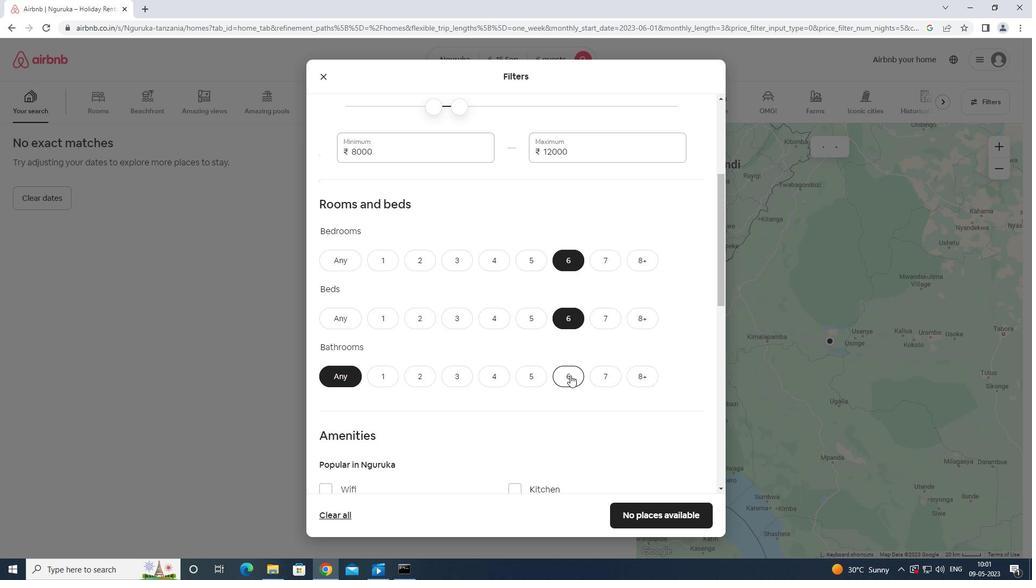 
Action: Mouse scrolled (568, 372) with delta (0, 0)
Screenshot: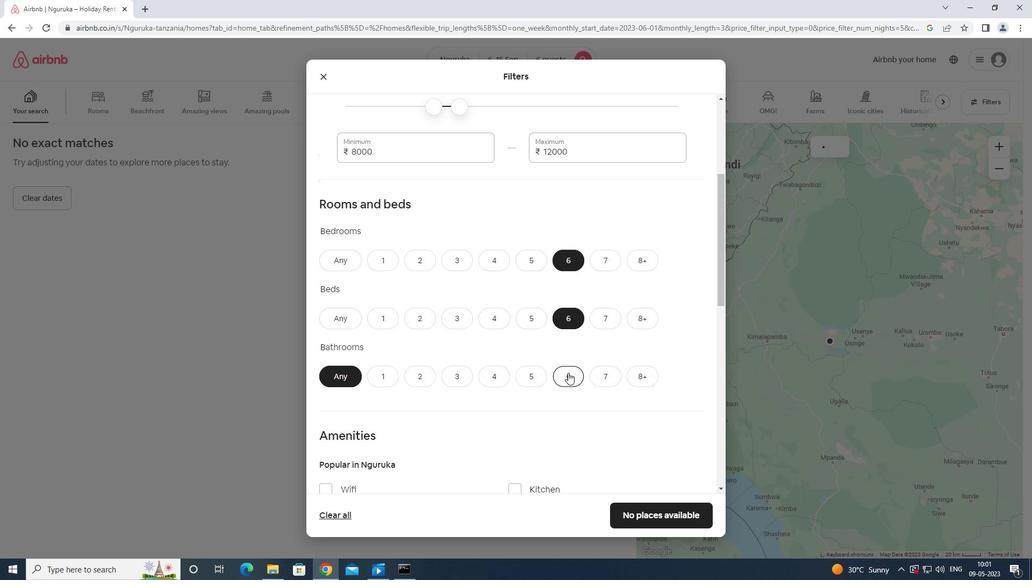 
Action: Mouse scrolled (568, 372) with delta (0, 0)
Screenshot: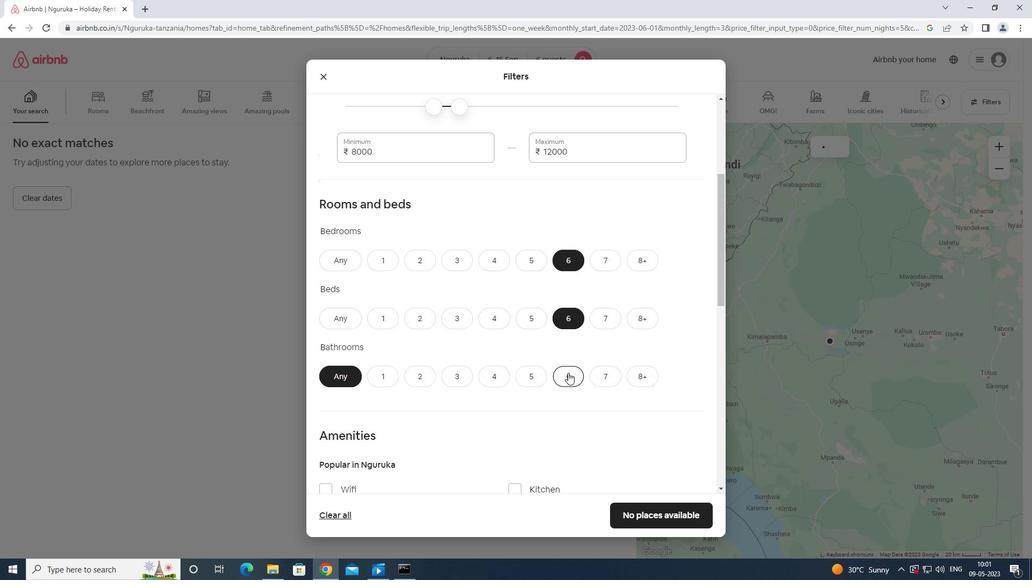 
Action: Mouse moved to (325, 326)
Screenshot: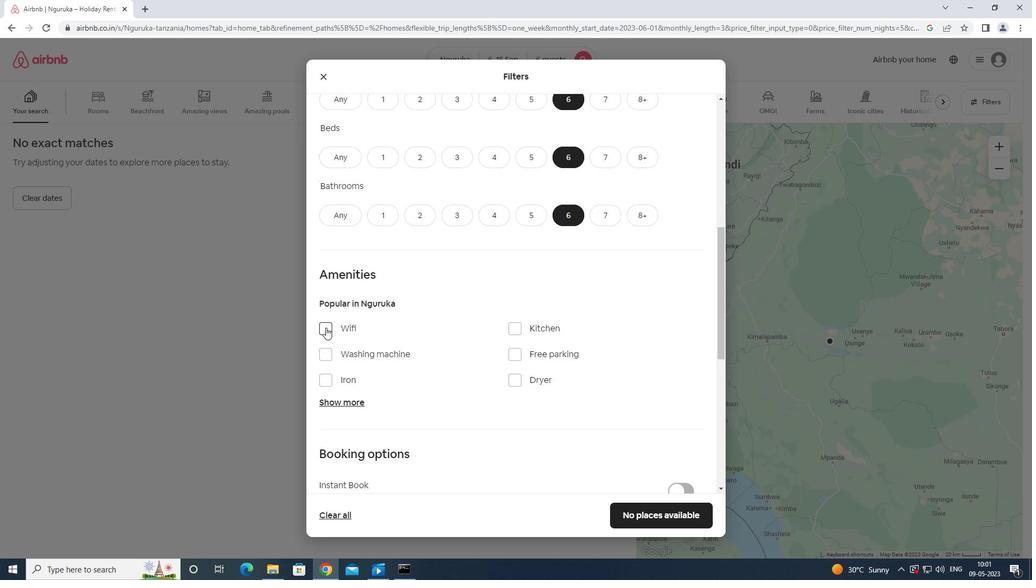 
Action: Mouse pressed left at (325, 326)
Screenshot: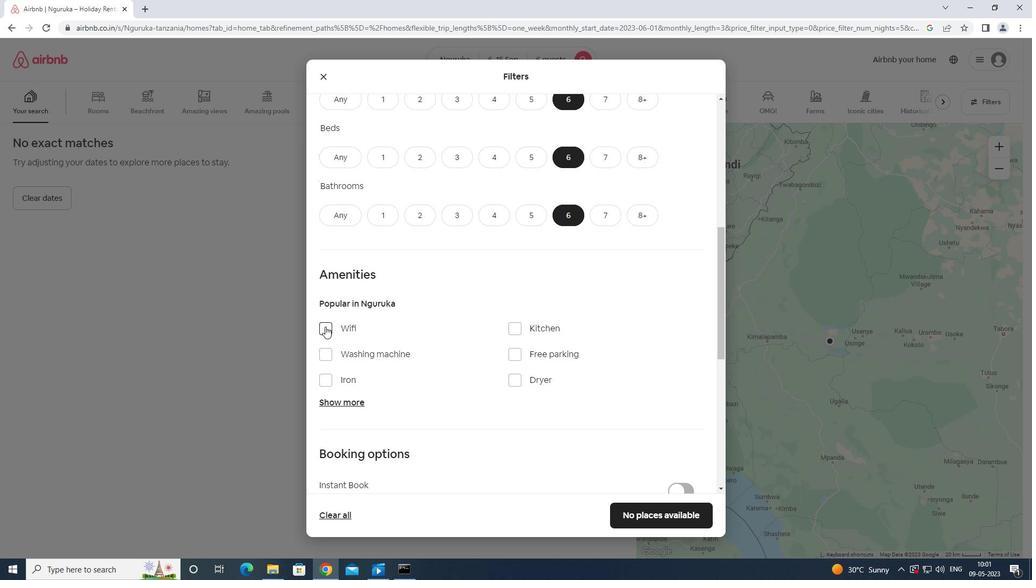 
Action: Mouse moved to (510, 349)
Screenshot: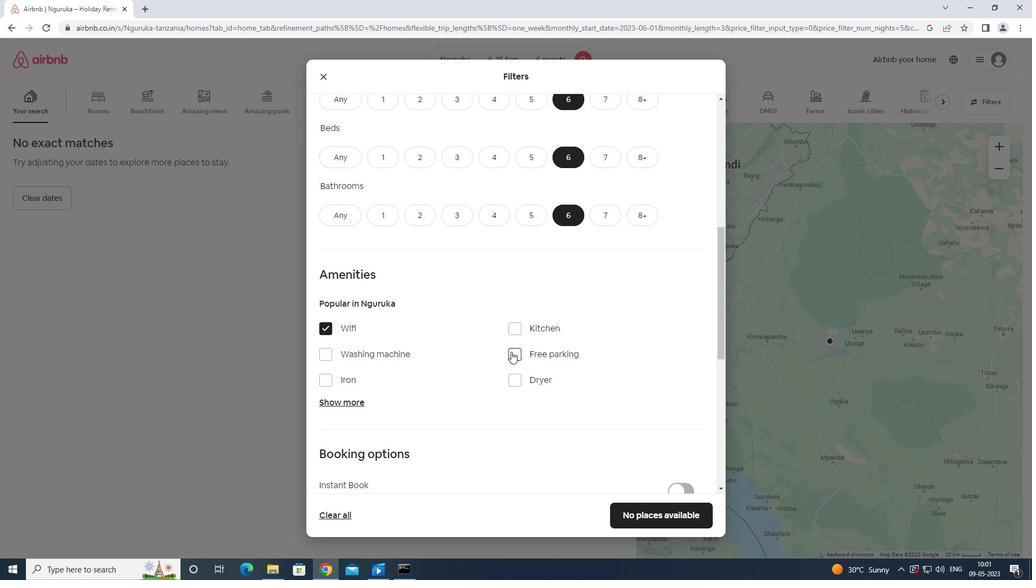 
Action: Mouse pressed left at (510, 349)
Screenshot: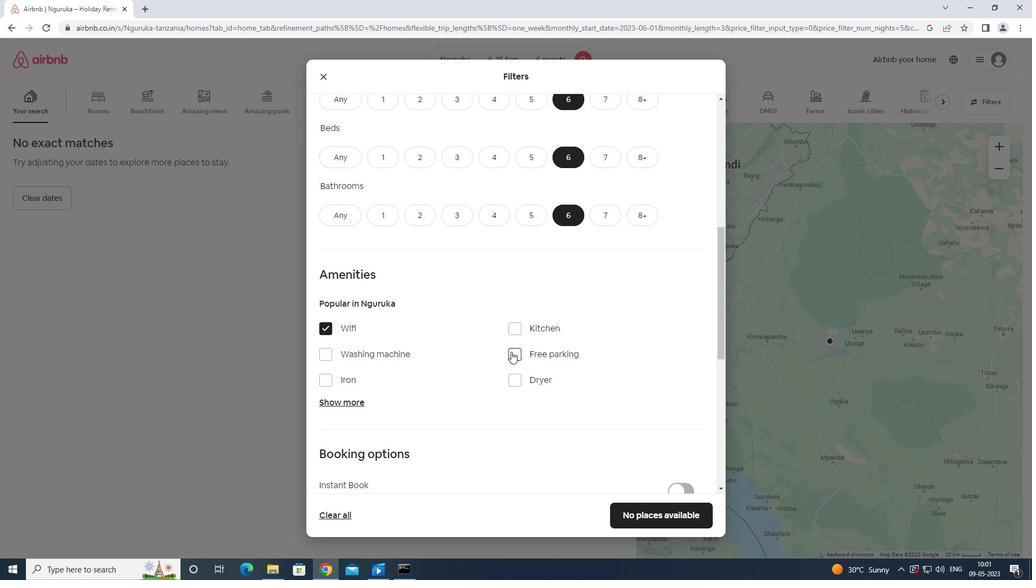 
Action: Mouse moved to (514, 349)
Screenshot: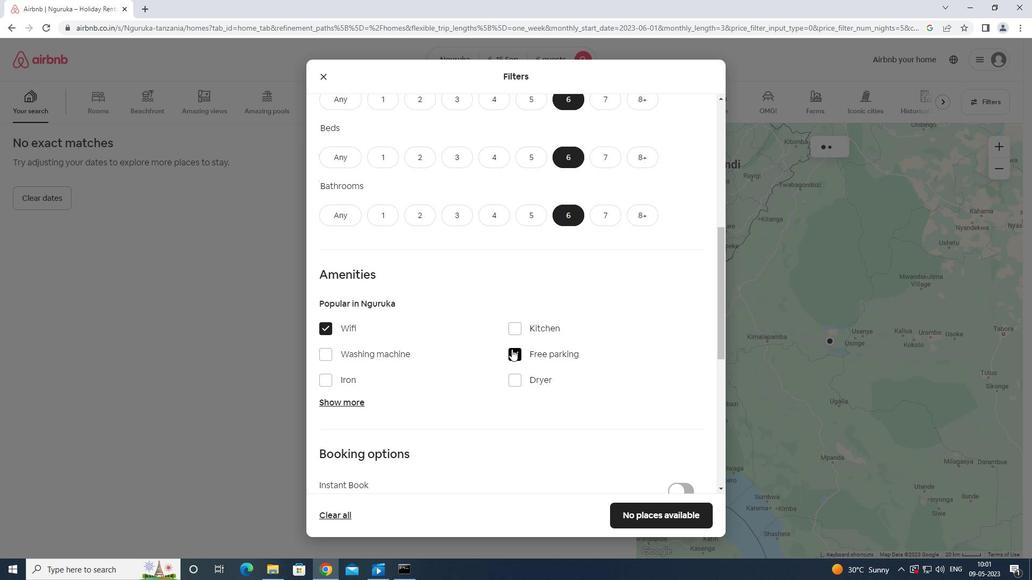 
Action: Mouse scrolled (514, 349) with delta (0, 0)
Screenshot: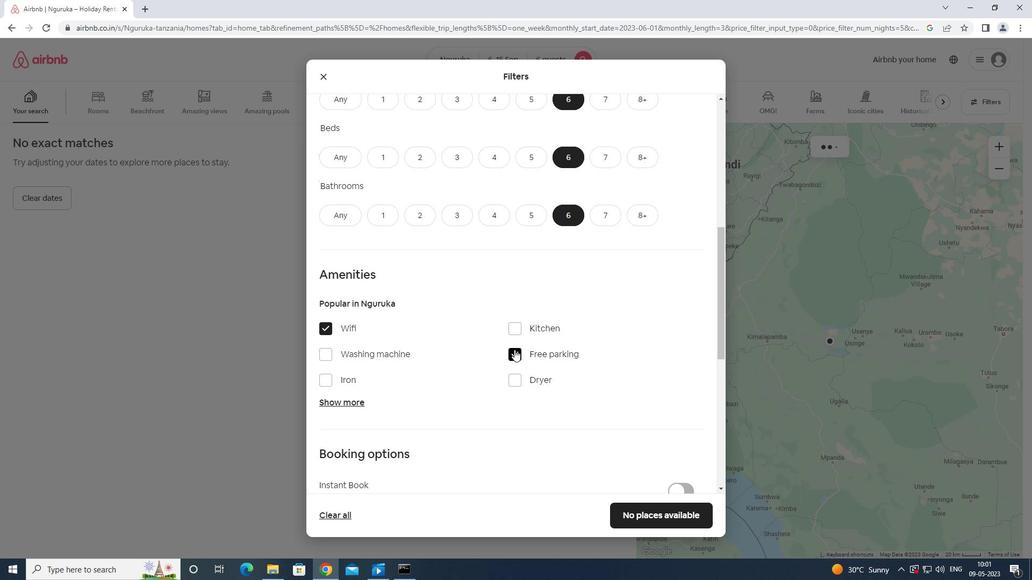 
Action: Mouse scrolled (514, 349) with delta (0, 0)
Screenshot: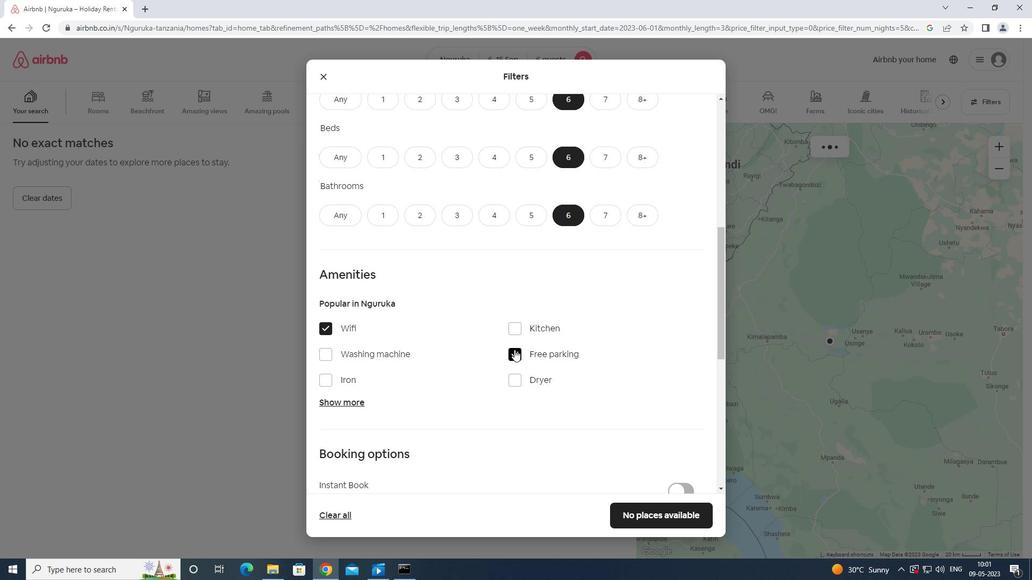 
Action: Mouse scrolled (514, 349) with delta (0, 0)
Screenshot: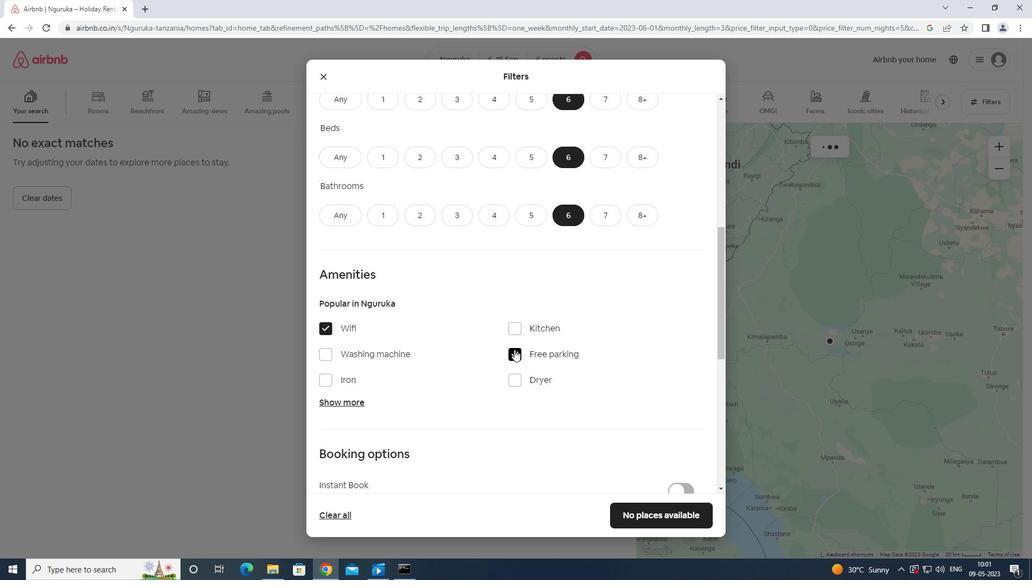 
Action: Mouse moved to (333, 235)
Screenshot: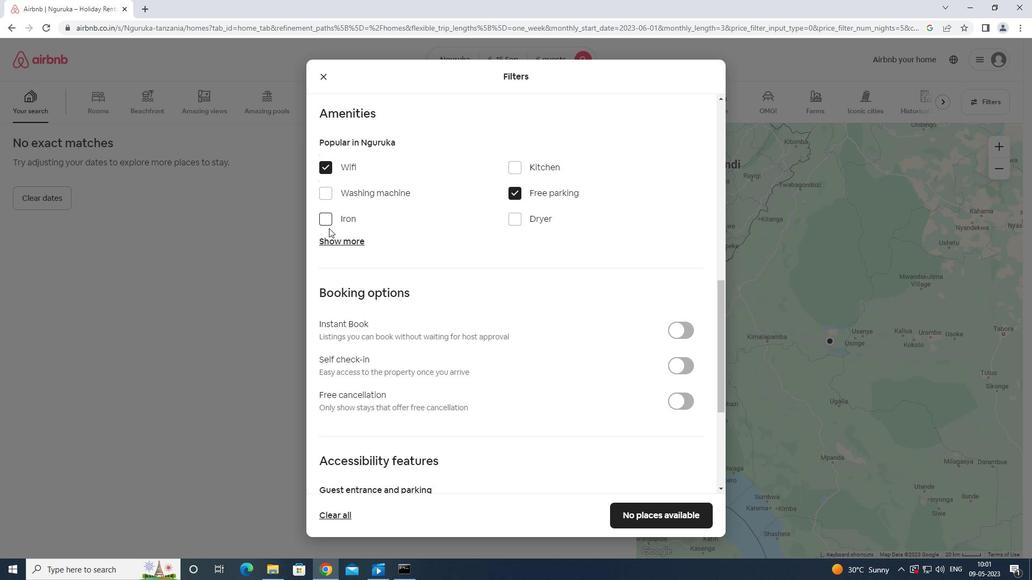 
Action: Mouse pressed left at (333, 235)
Screenshot: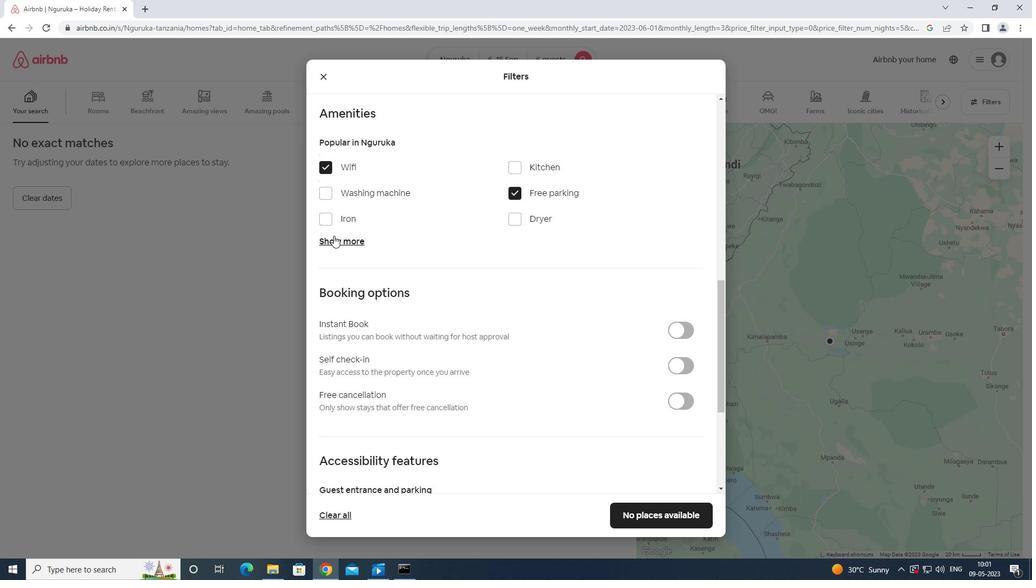 
Action: Mouse moved to (512, 303)
Screenshot: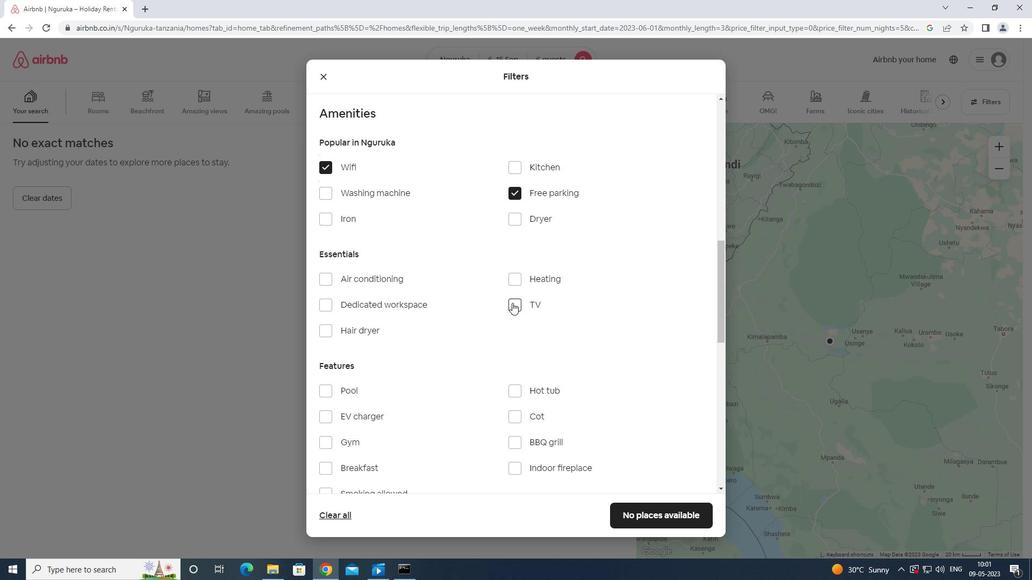 
Action: Mouse pressed left at (512, 303)
Screenshot: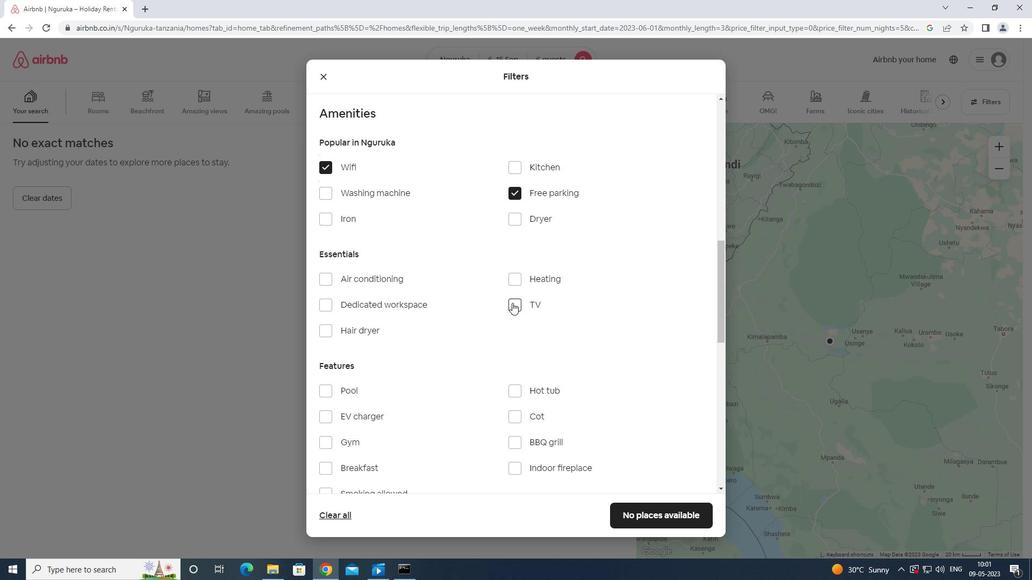 
Action: Mouse moved to (323, 440)
Screenshot: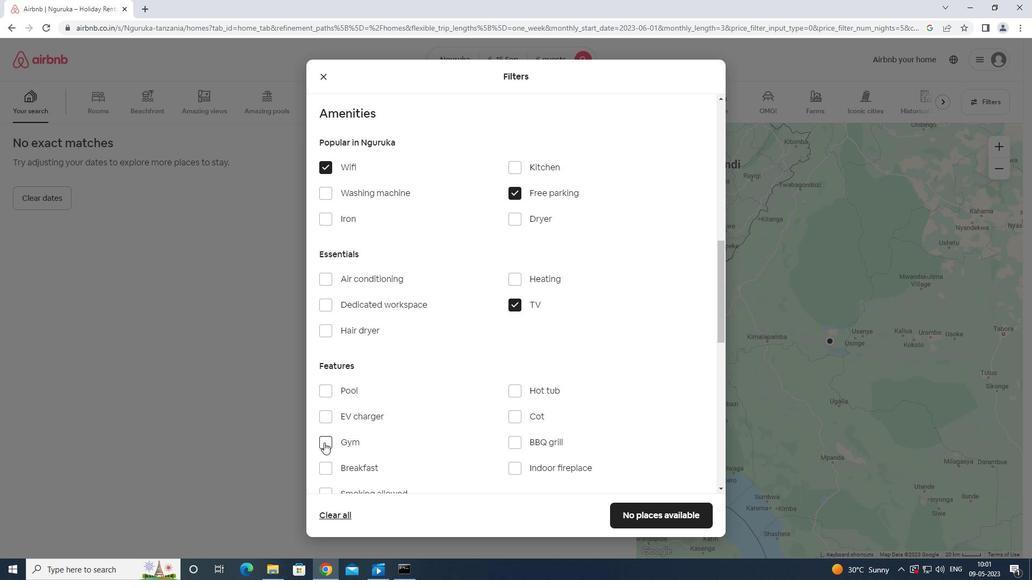 
Action: Mouse pressed left at (323, 440)
Screenshot: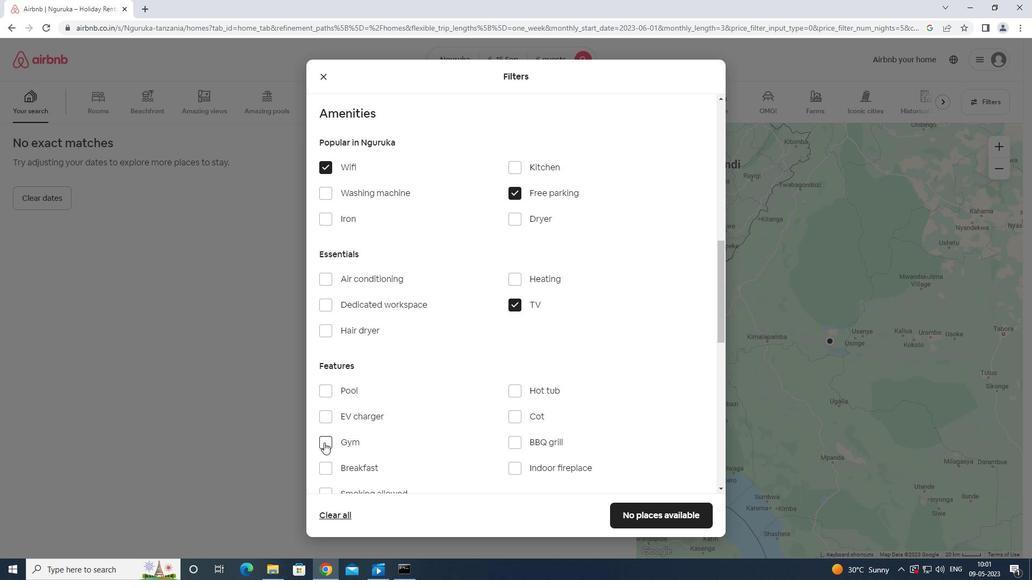 
Action: Mouse moved to (331, 434)
Screenshot: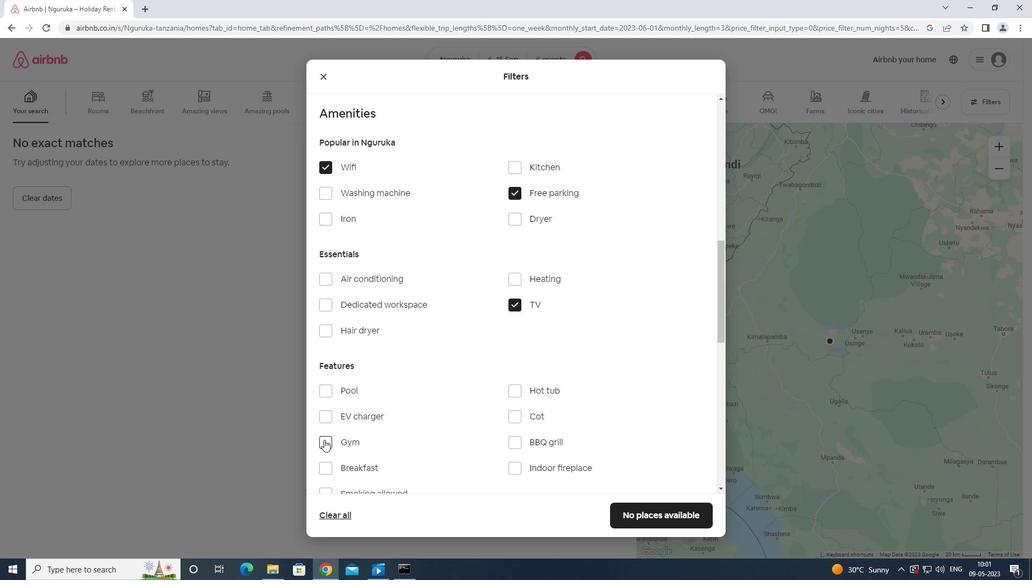 
Action: Mouse scrolled (331, 433) with delta (0, 0)
Screenshot: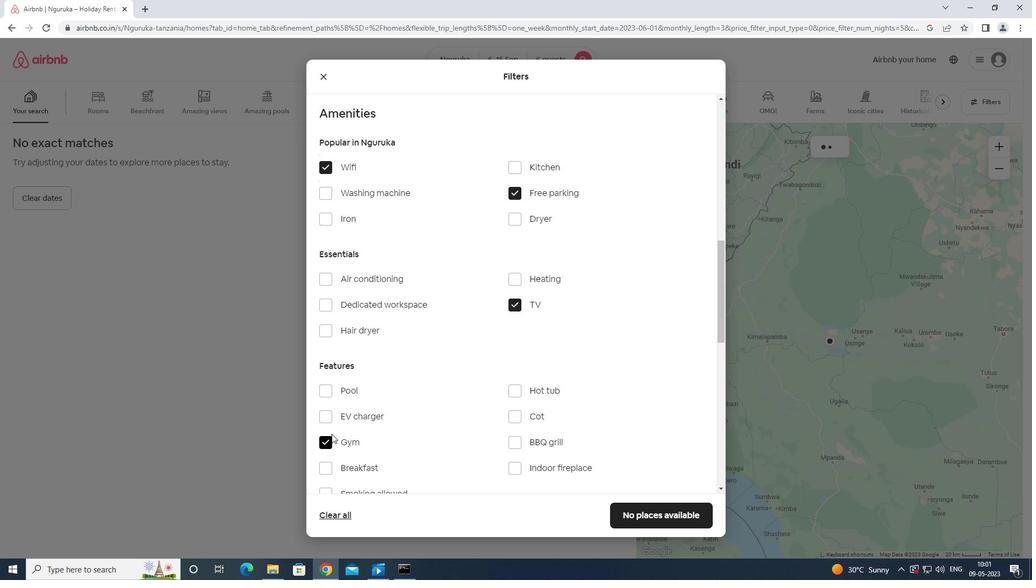 
Action: Mouse moved to (321, 418)
Screenshot: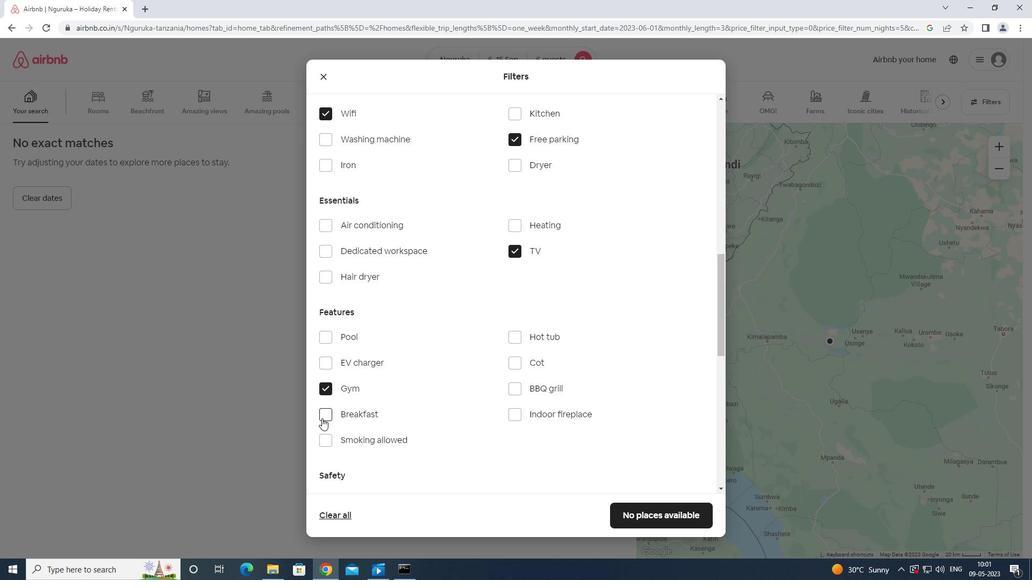 
Action: Mouse pressed left at (321, 418)
Screenshot: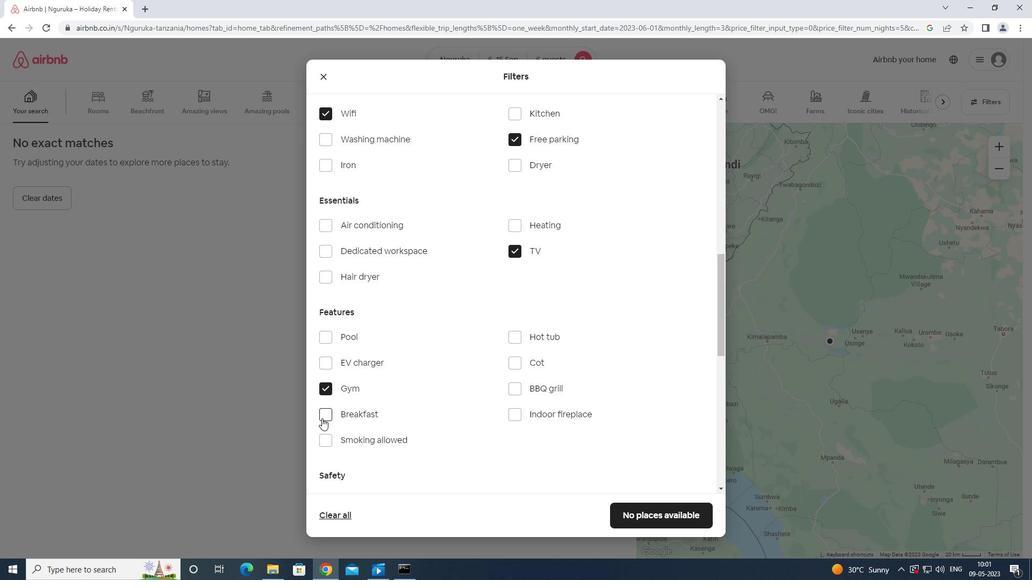 
Action: Mouse moved to (326, 414)
Screenshot: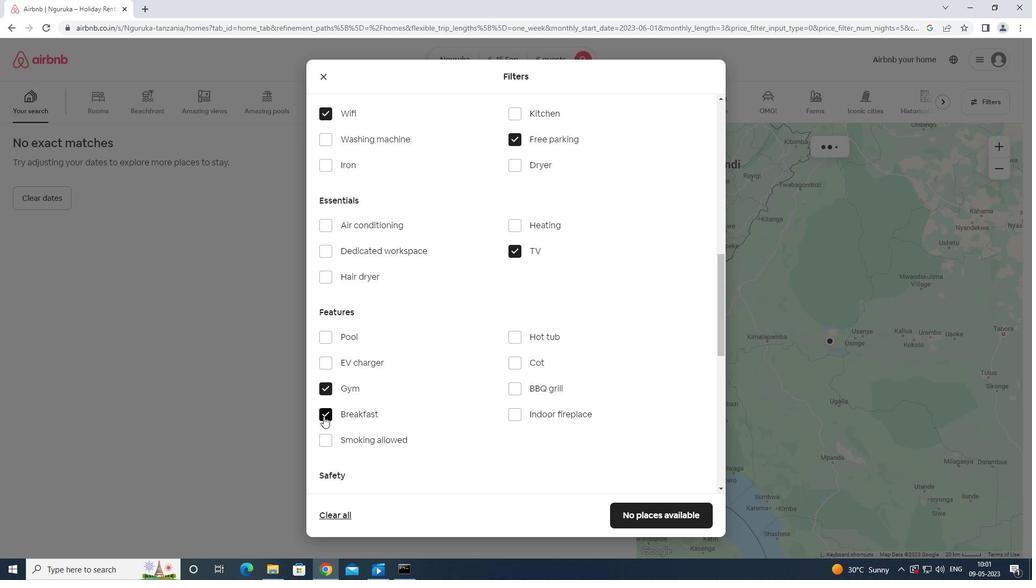 
Action: Mouse scrolled (326, 414) with delta (0, 0)
Screenshot: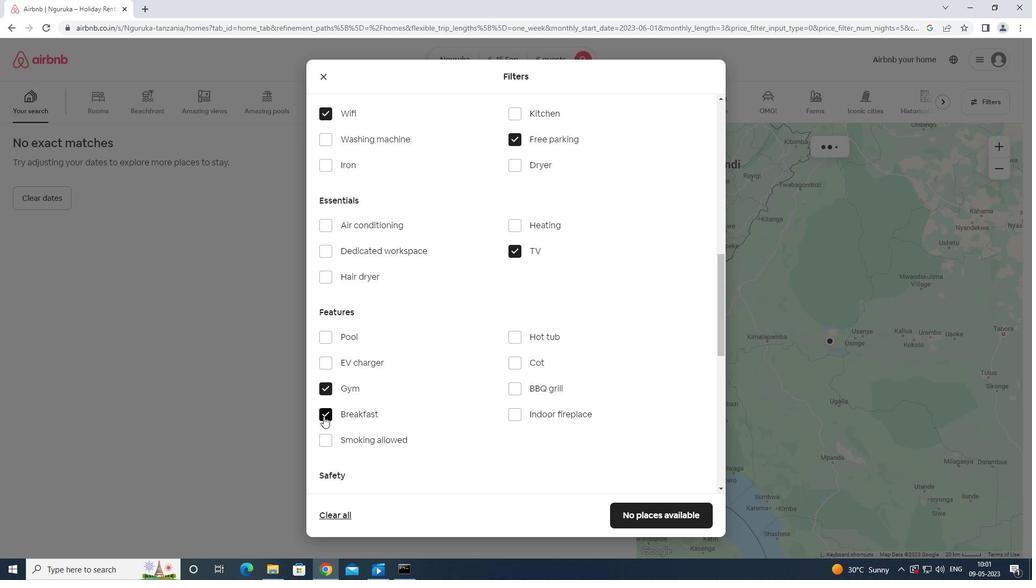 
Action: Mouse moved to (327, 414)
Screenshot: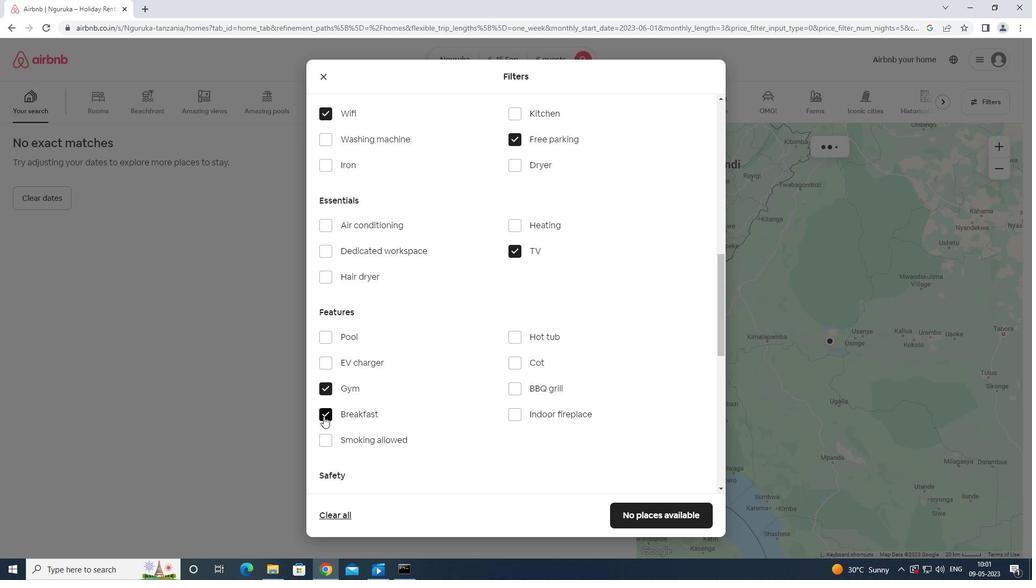
Action: Mouse scrolled (327, 414) with delta (0, 0)
Screenshot: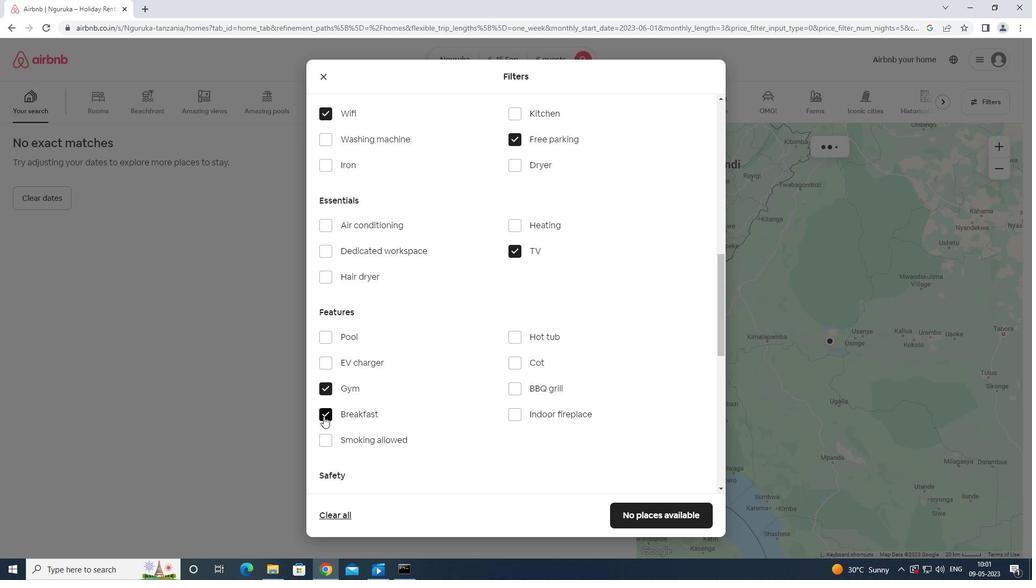 
Action: Mouse moved to (328, 414)
Screenshot: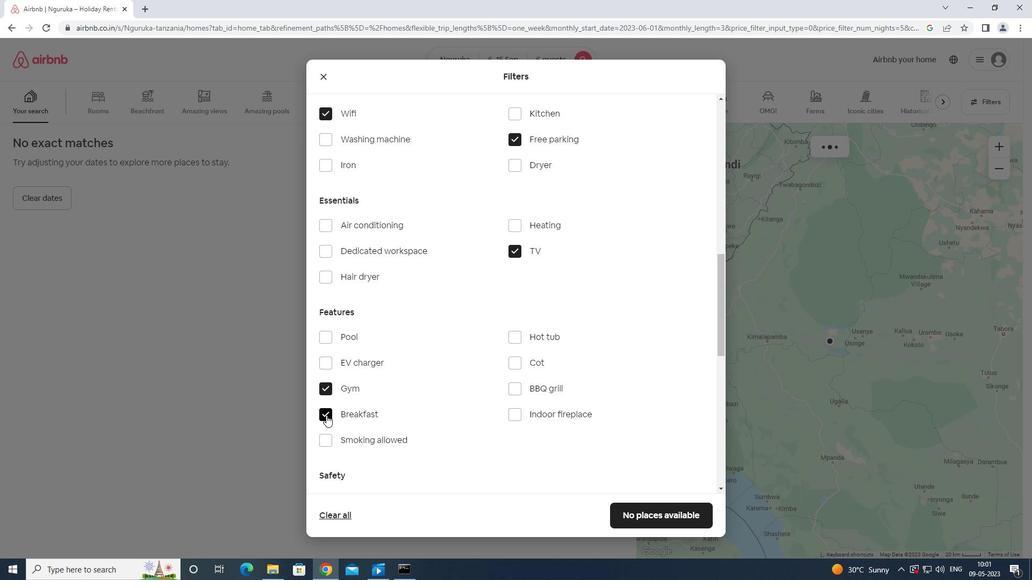 
Action: Mouse scrolled (328, 413) with delta (0, 0)
Screenshot: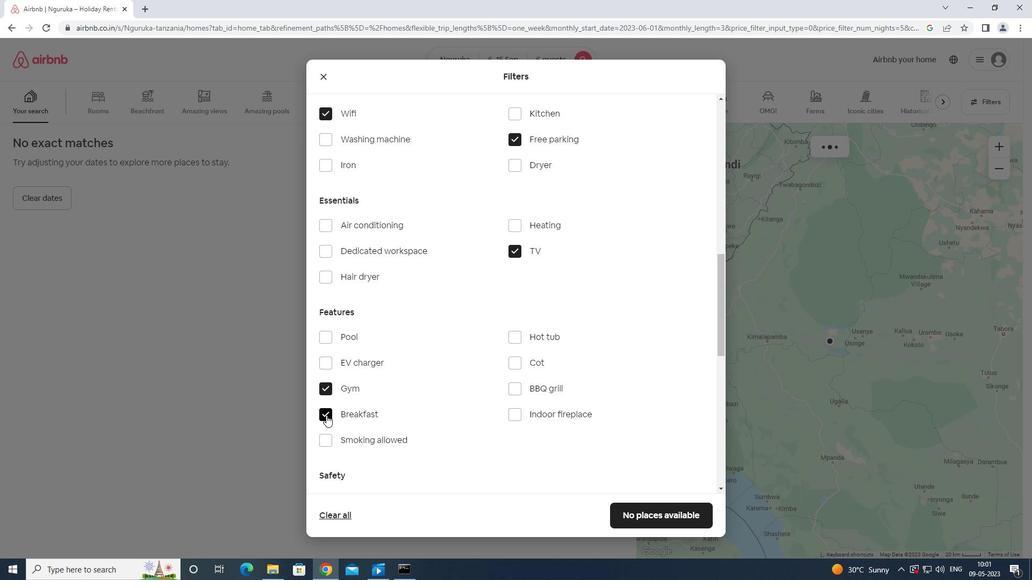 
Action: Mouse moved to (340, 400)
Screenshot: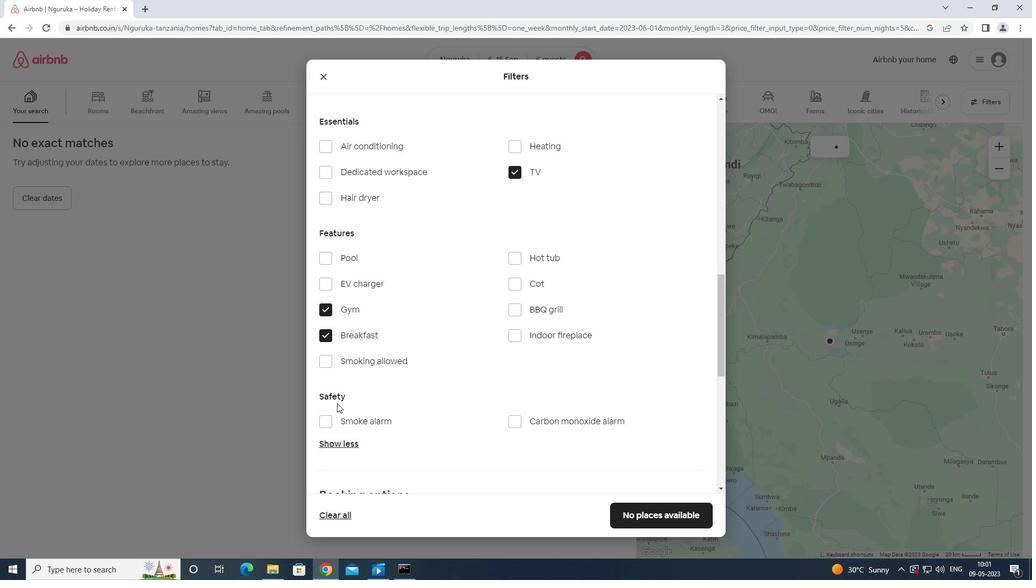 
Action: Mouse scrolled (340, 399) with delta (0, 0)
Screenshot: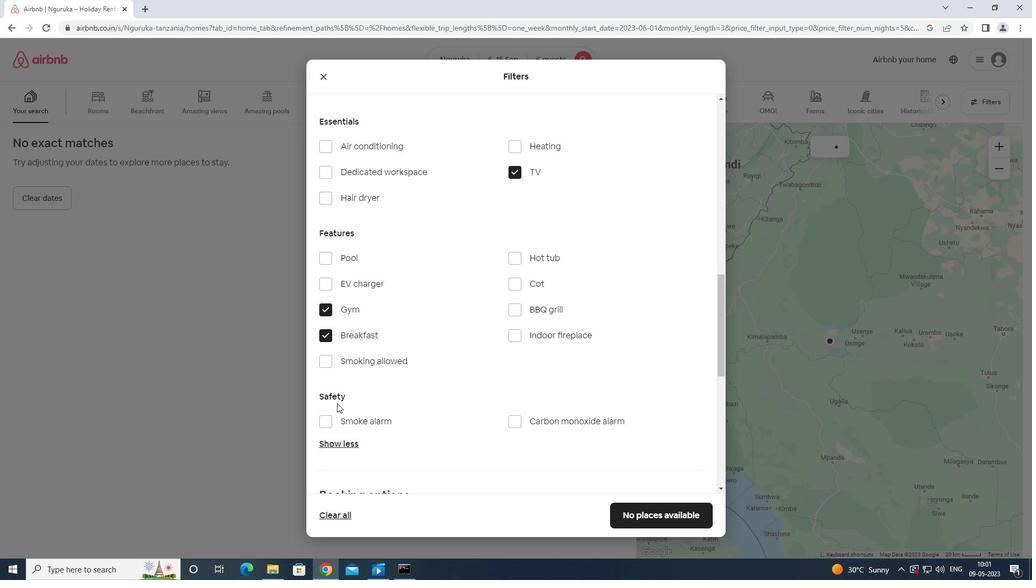 
Action: Mouse moved to (340, 399)
Screenshot: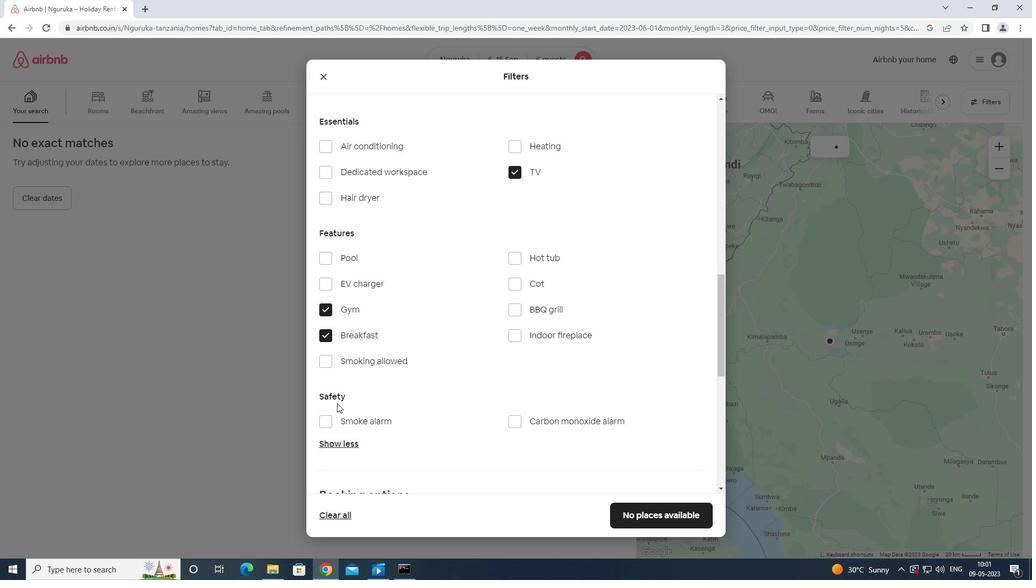 
Action: Mouse scrolled (340, 399) with delta (0, 0)
Screenshot: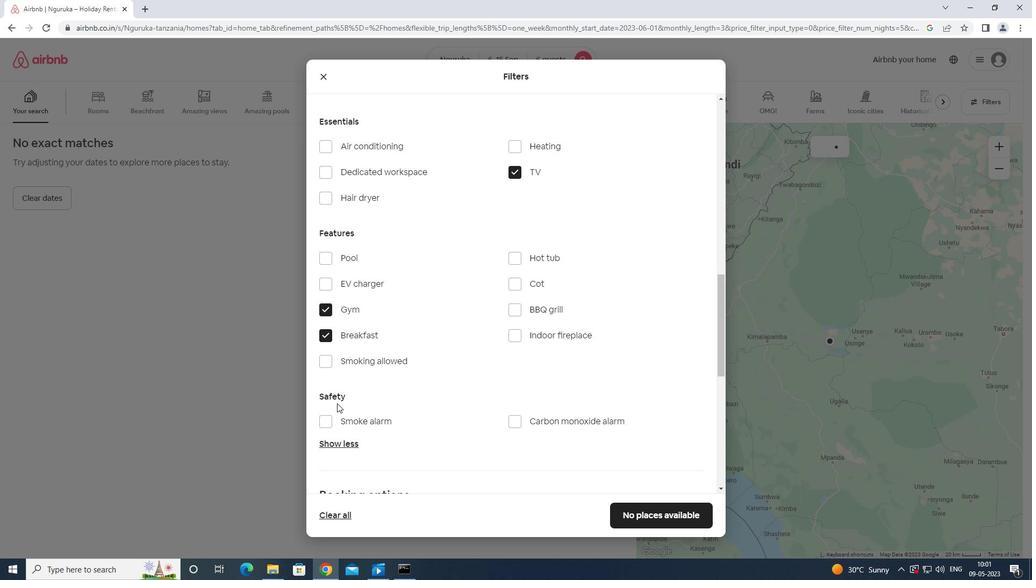 
Action: Mouse moved to (672, 374)
Screenshot: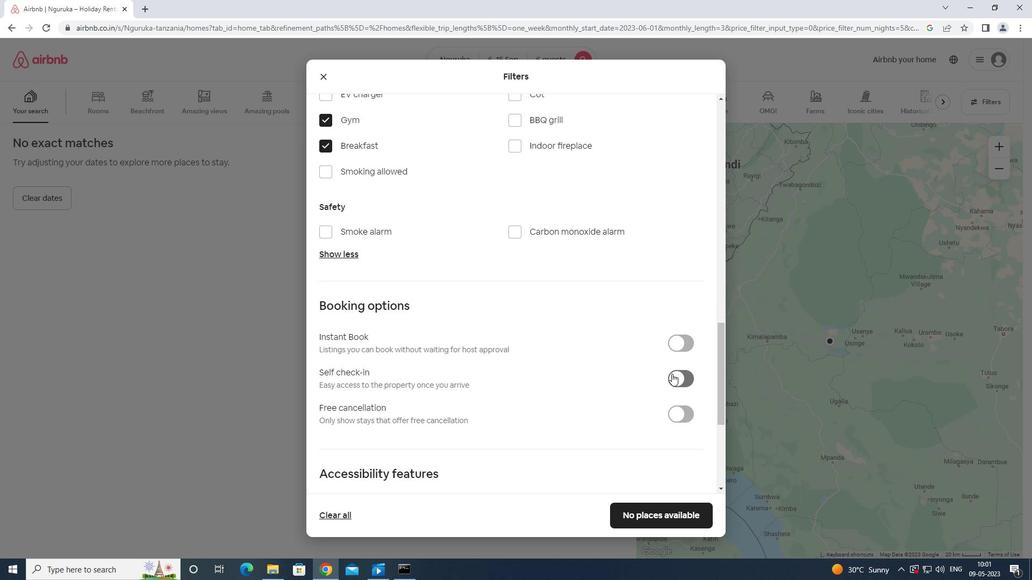 
Action: Mouse pressed left at (672, 374)
Screenshot: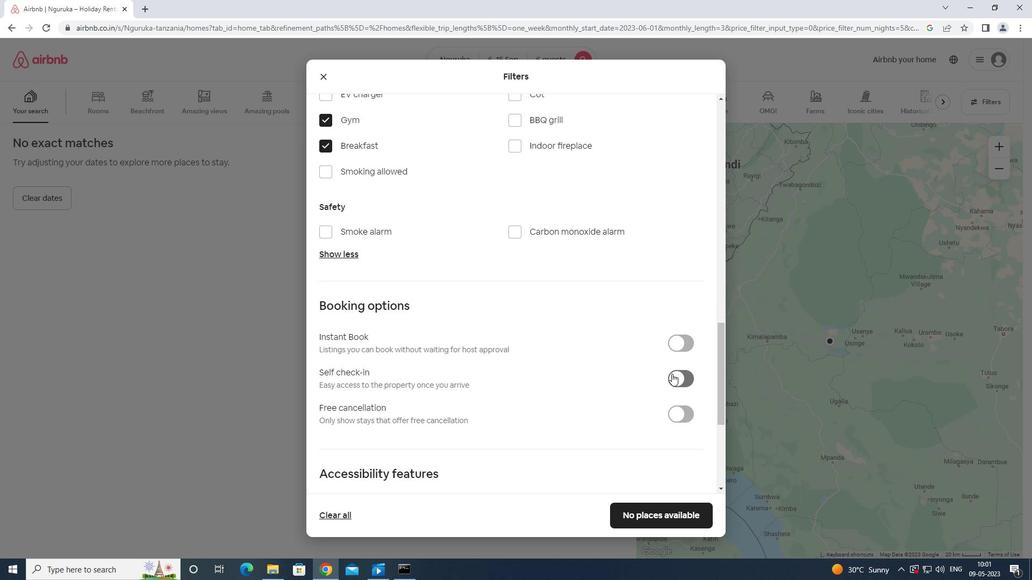 
Action: Mouse moved to (677, 367)
Screenshot: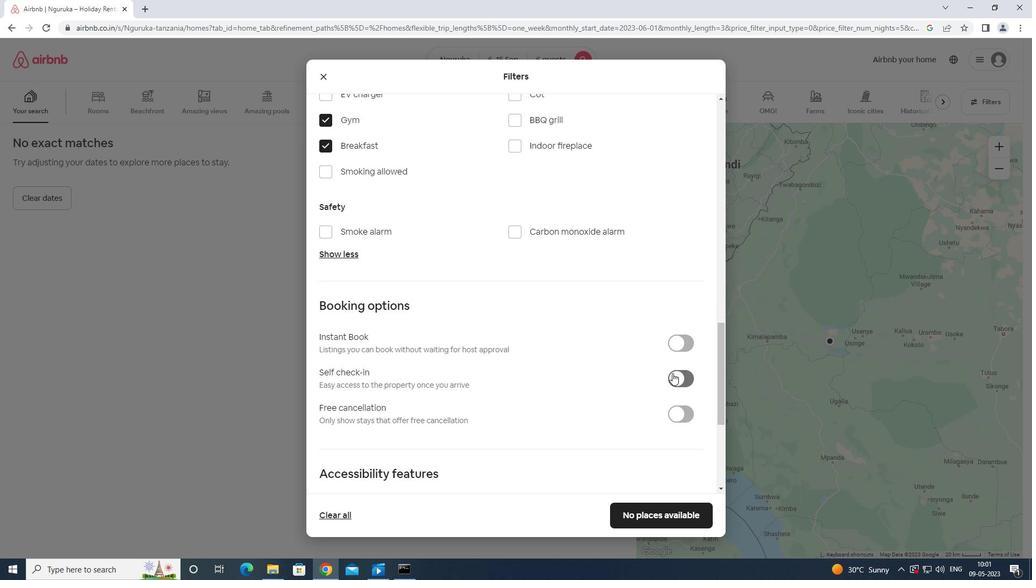 
Action: Mouse scrolled (677, 366) with delta (0, 0)
Screenshot: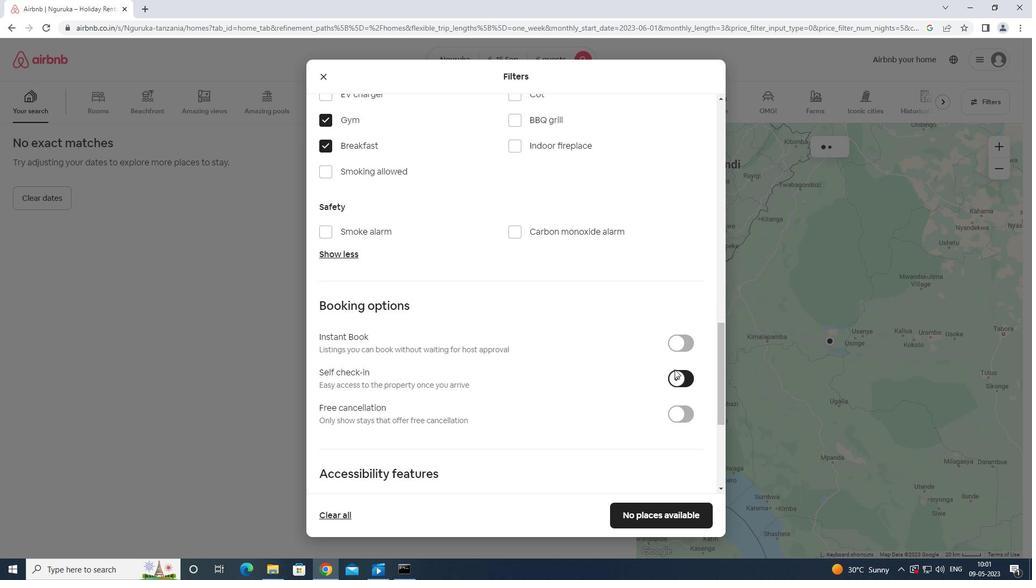 
Action: Mouse scrolled (677, 366) with delta (0, 0)
Screenshot: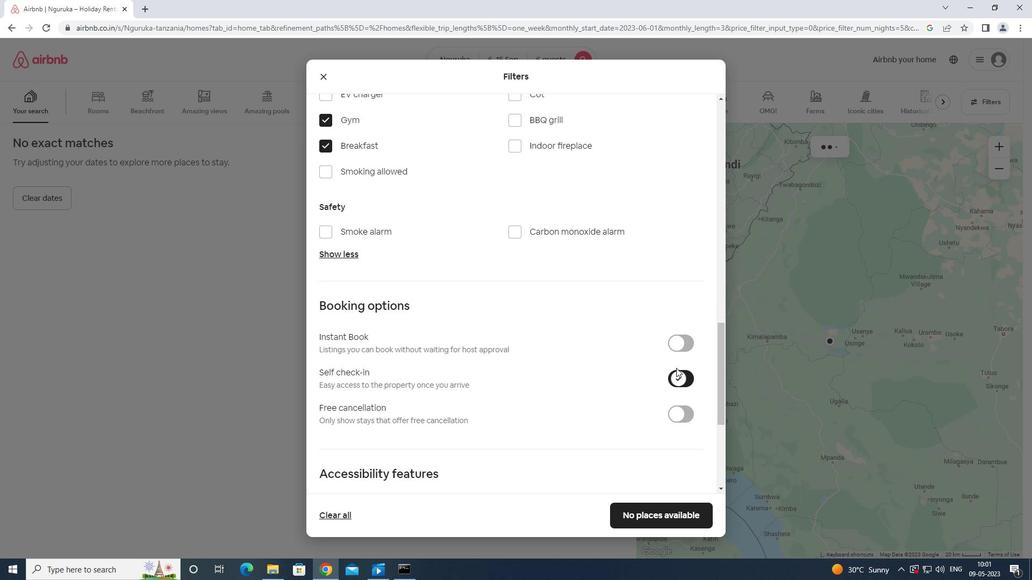 
Action: Mouse moved to (677, 364)
Screenshot: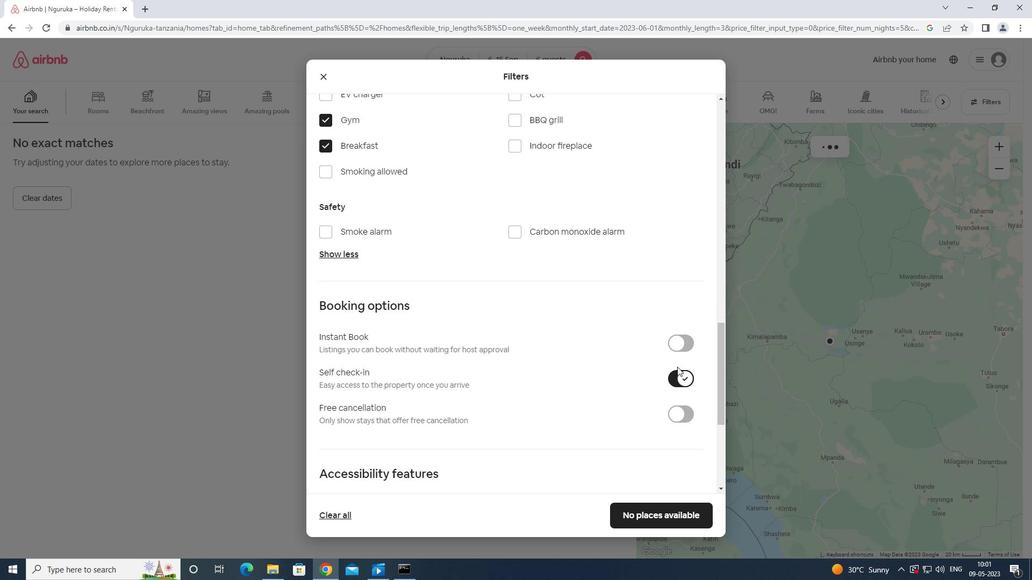 
Action: Mouse scrolled (677, 363) with delta (0, 0)
Screenshot: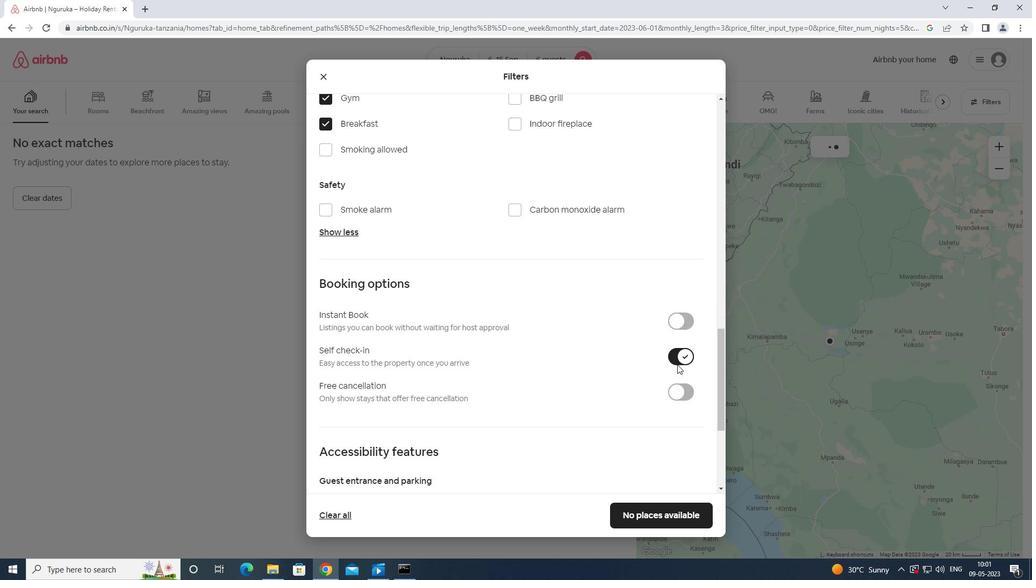 
Action: Mouse scrolled (677, 363) with delta (0, 0)
Screenshot: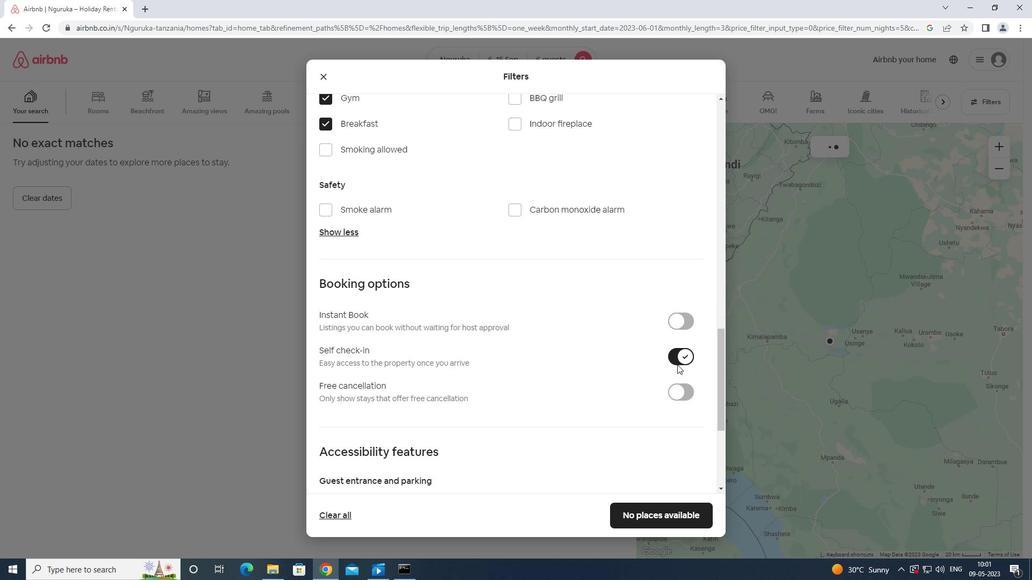 
Action: Mouse moved to (678, 357)
Screenshot: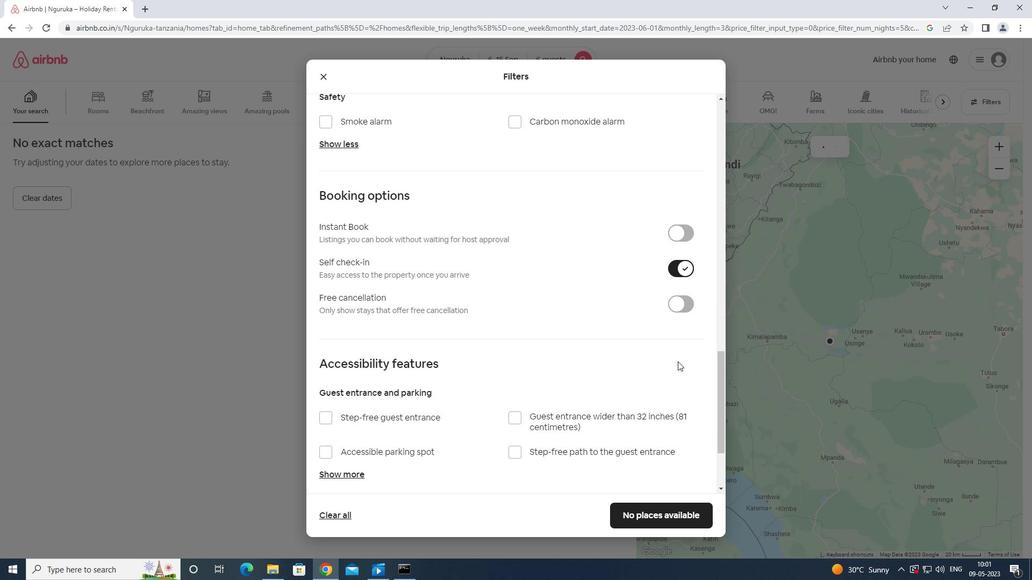 
Action: Mouse scrolled (678, 356) with delta (0, 0)
Screenshot: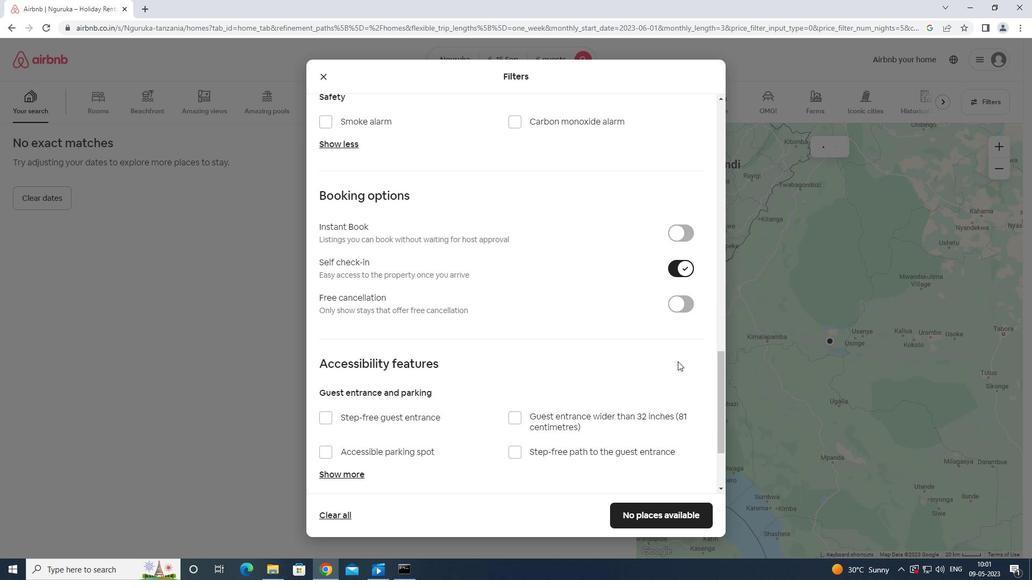 
Action: Mouse scrolled (678, 356) with delta (0, 0)
Screenshot: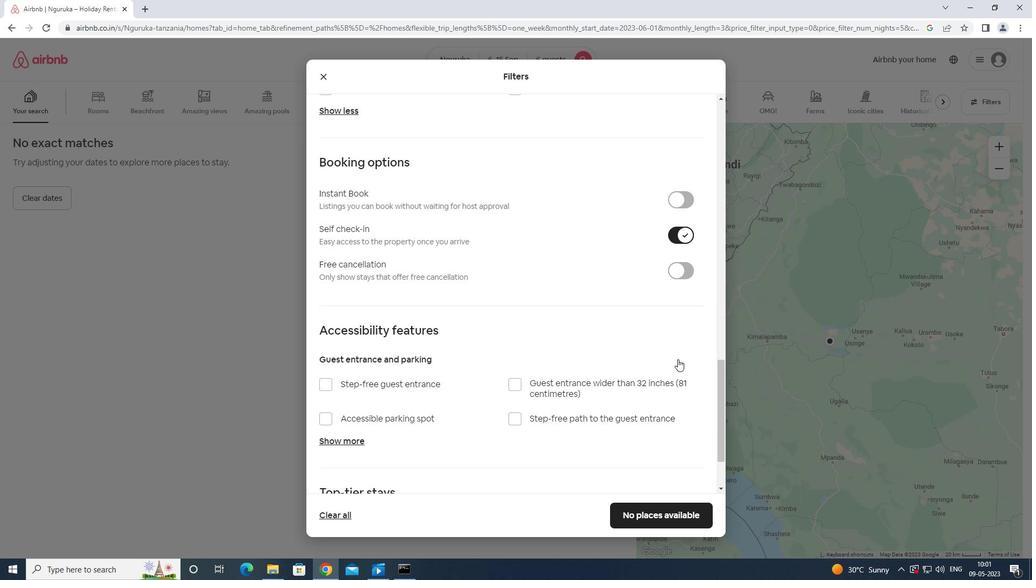 
Action: Mouse scrolled (678, 356) with delta (0, 0)
Screenshot: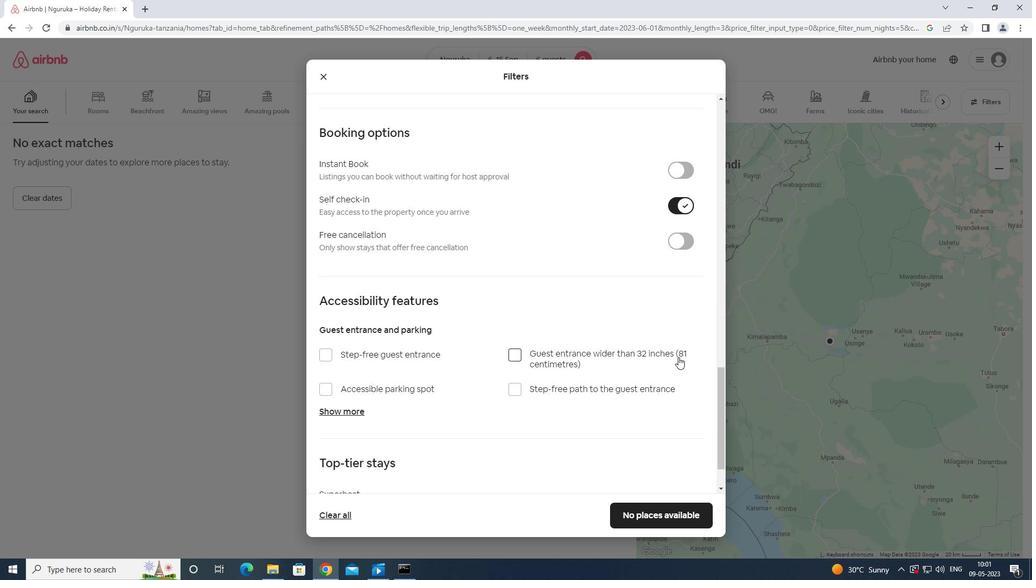 
Action: Mouse moved to (678, 355)
Screenshot: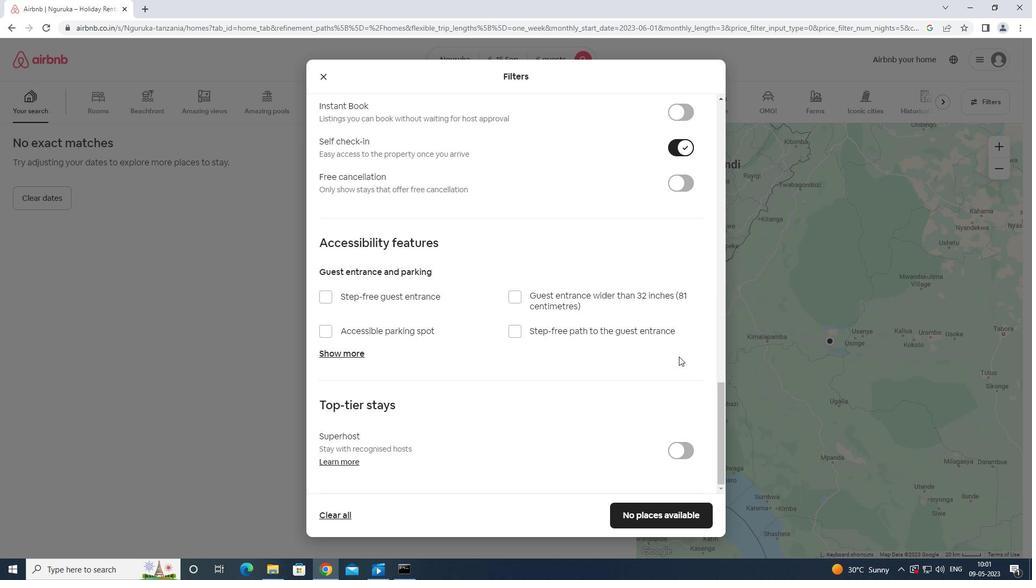 
Action: Mouse scrolled (678, 354) with delta (0, 0)
Screenshot: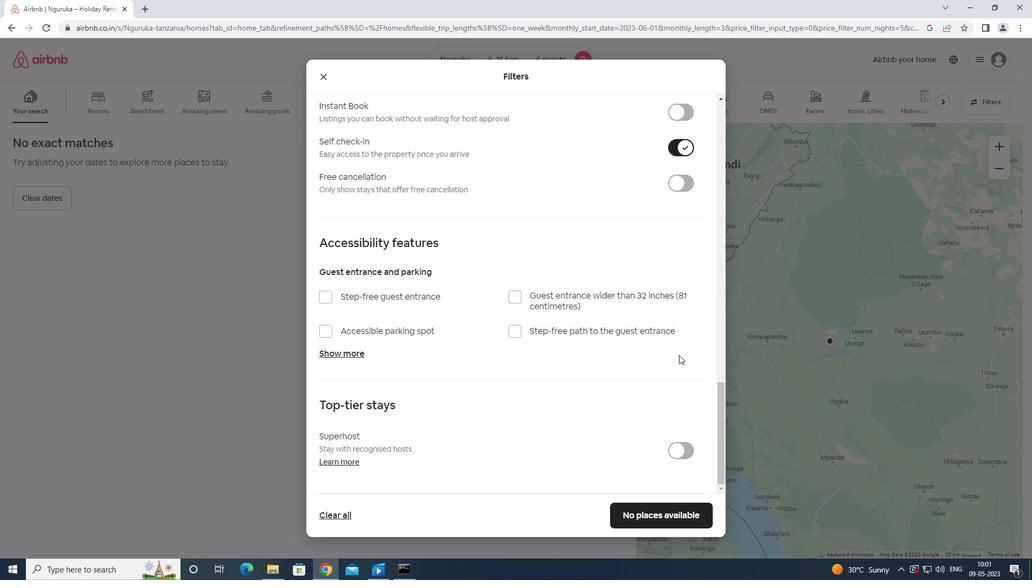 
Action: Mouse scrolled (678, 354) with delta (0, 0)
Screenshot: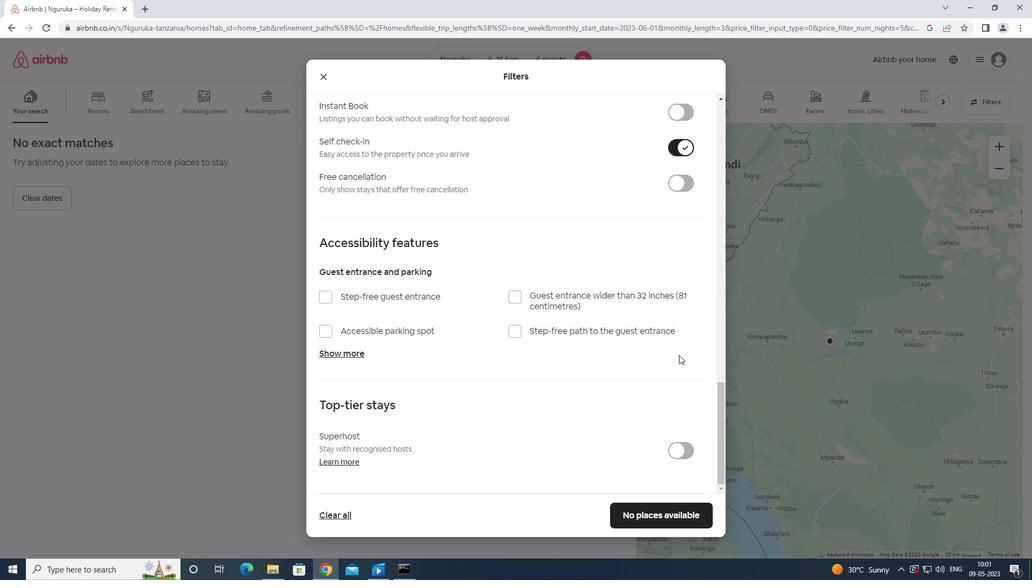 
Action: Mouse scrolled (678, 354) with delta (0, 0)
Screenshot: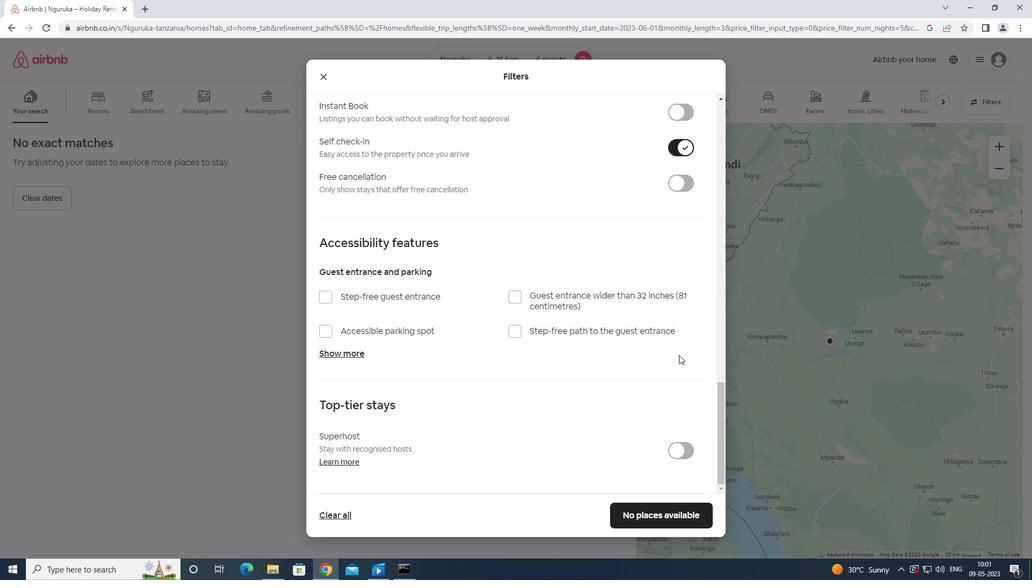 
Action: Mouse moved to (653, 516)
Screenshot: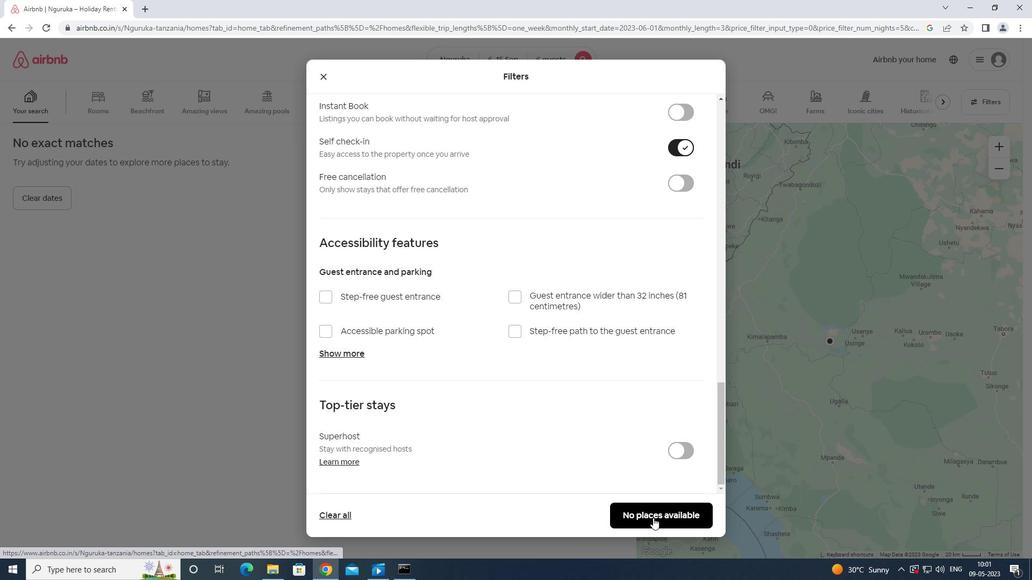 
Action: Mouse pressed left at (653, 516)
Screenshot: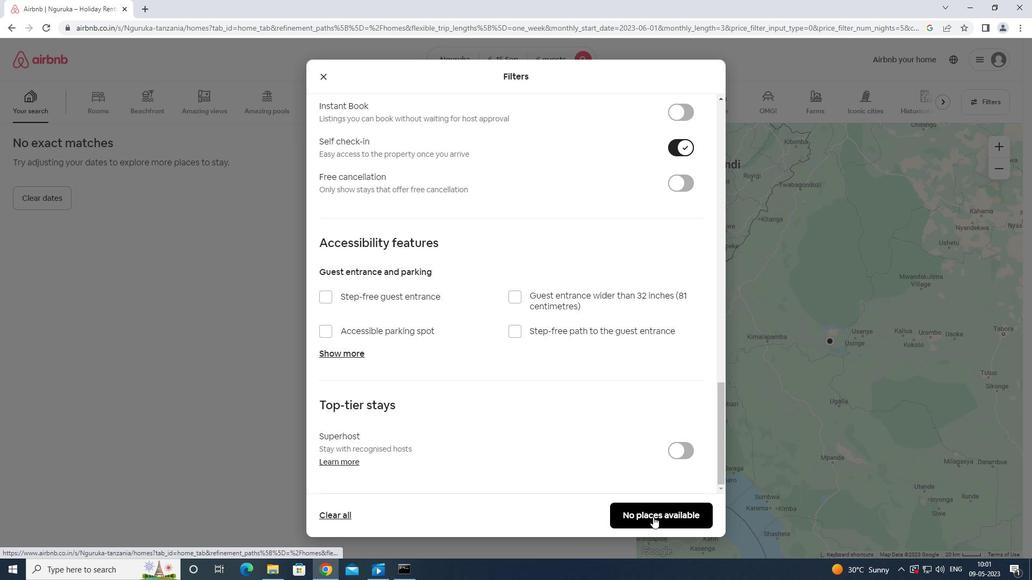 
Action: Mouse moved to (654, 516)
Screenshot: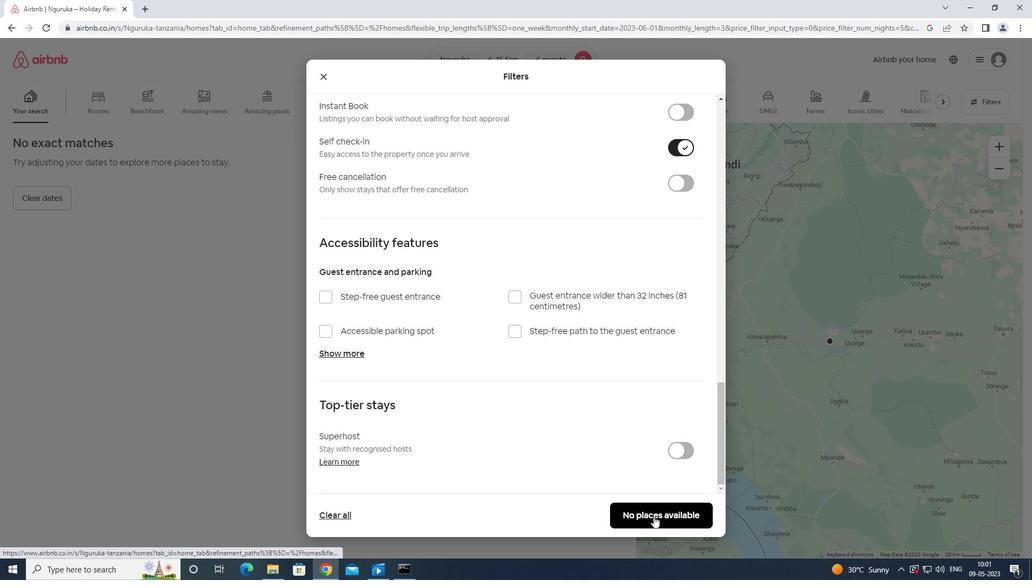 
